 Task: Create a due date automation trigger when advanced on, on the tuesday after a card is due add fields with custom field "Resume" set to a date more than 1 days from now at 11:00 AM.
Action: Mouse moved to (995, 308)
Screenshot: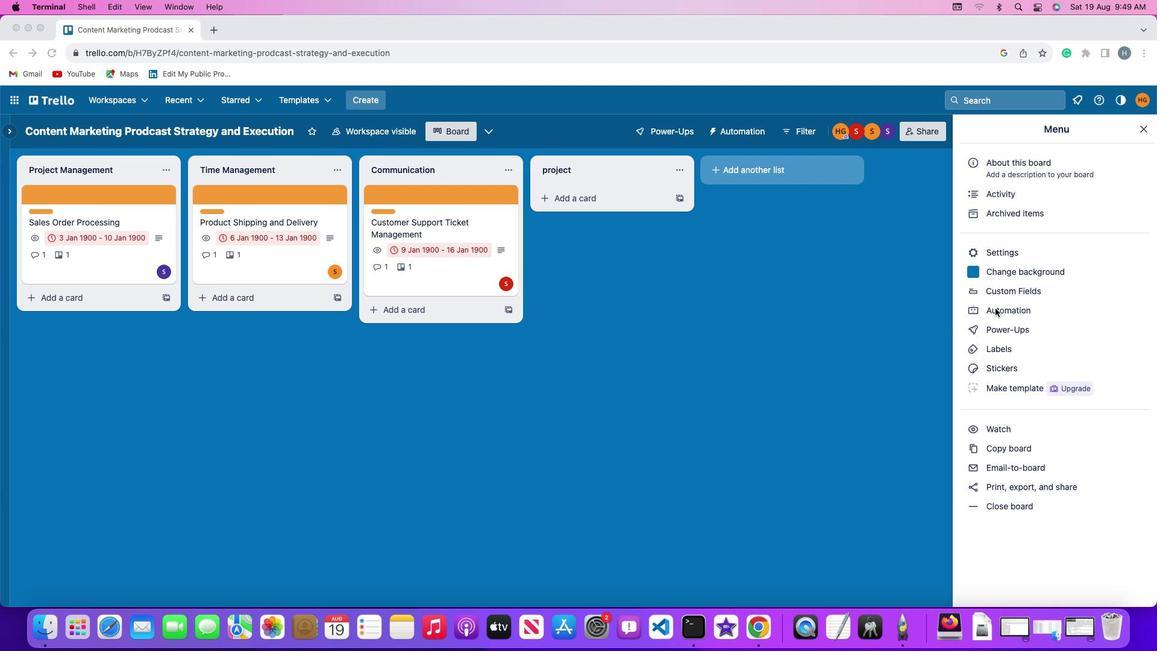 
Action: Mouse pressed left at (995, 308)
Screenshot: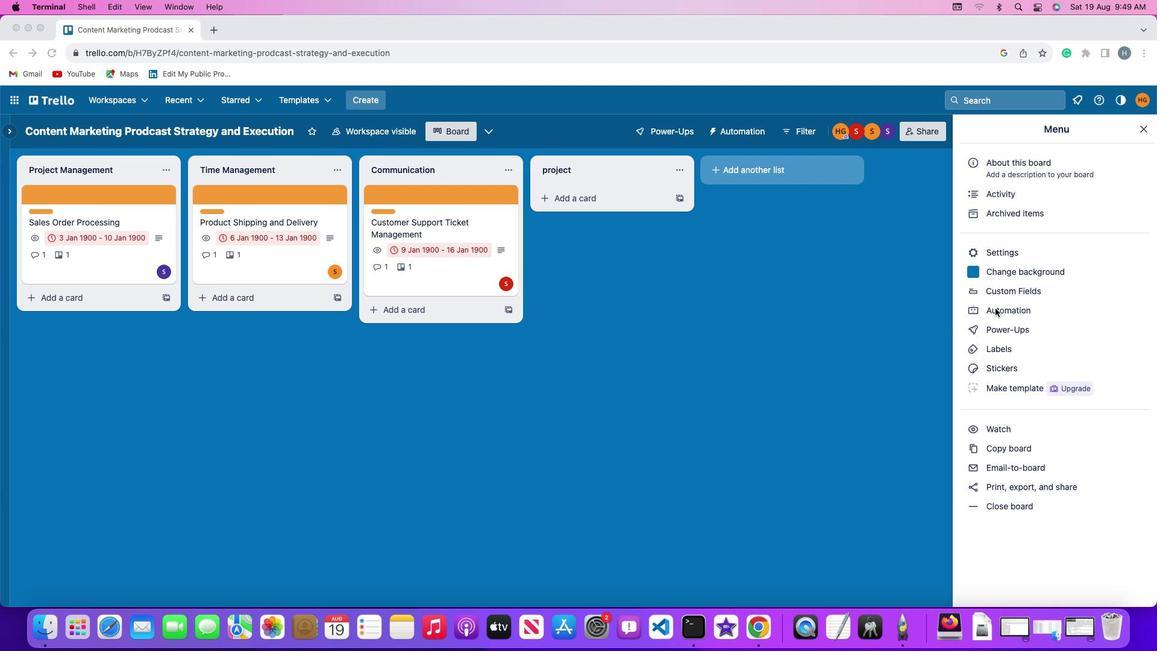 
Action: Mouse moved to (995, 308)
Screenshot: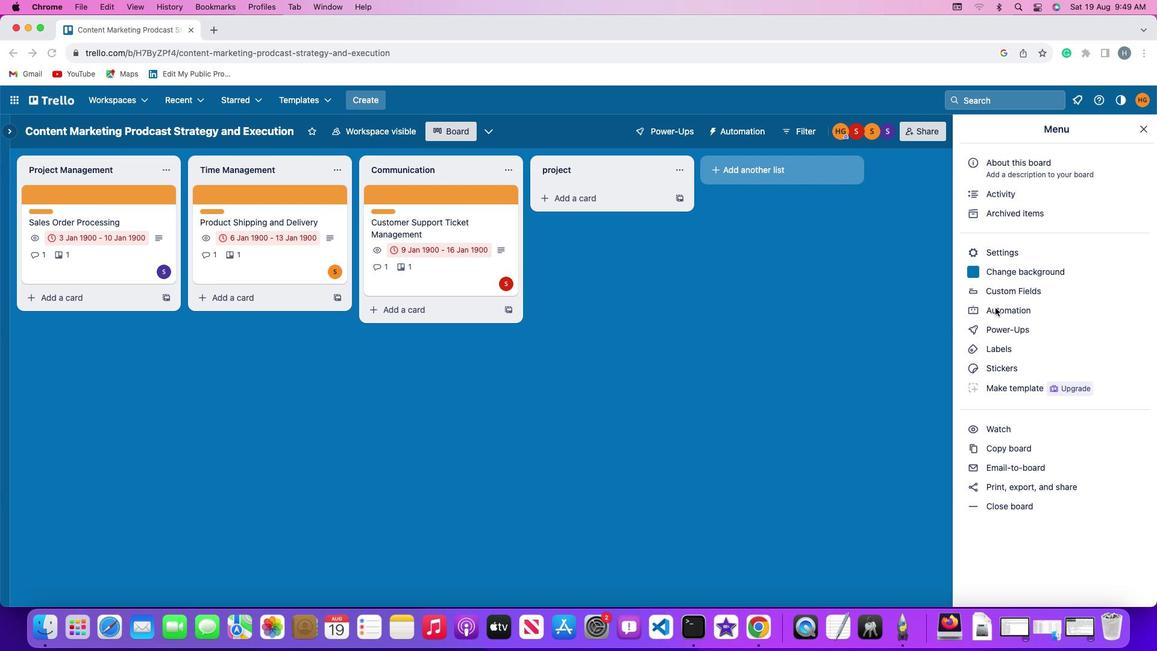 
Action: Mouse pressed left at (995, 308)
Screenshot: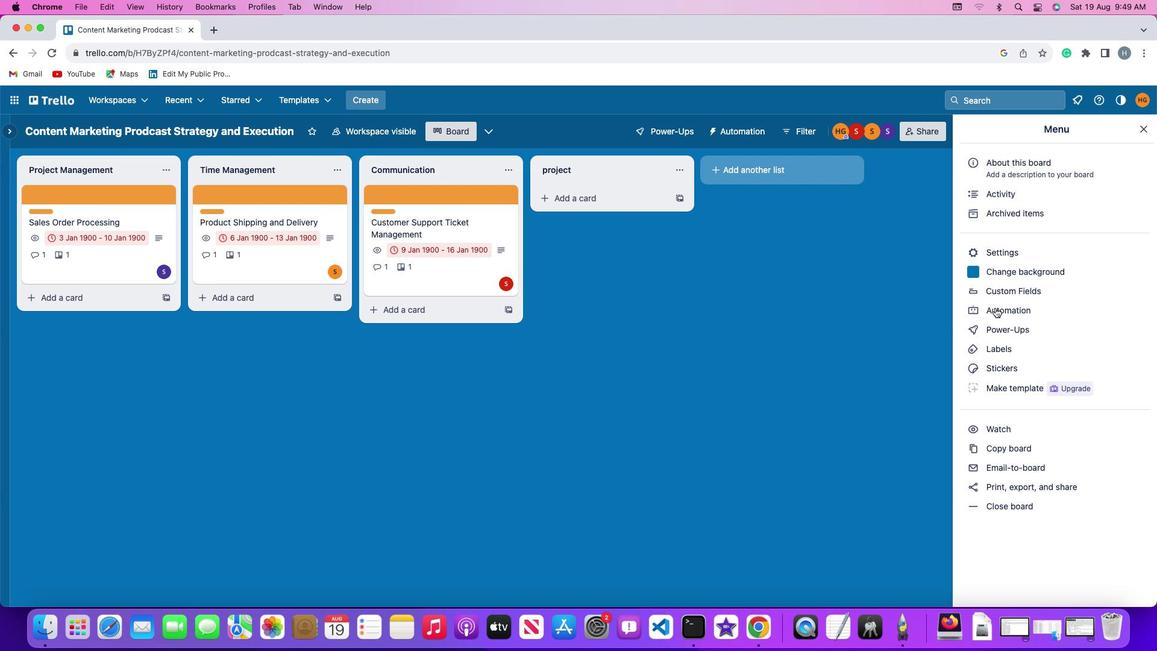 
Action: Mouse moved to (86, 285)
Screenshot: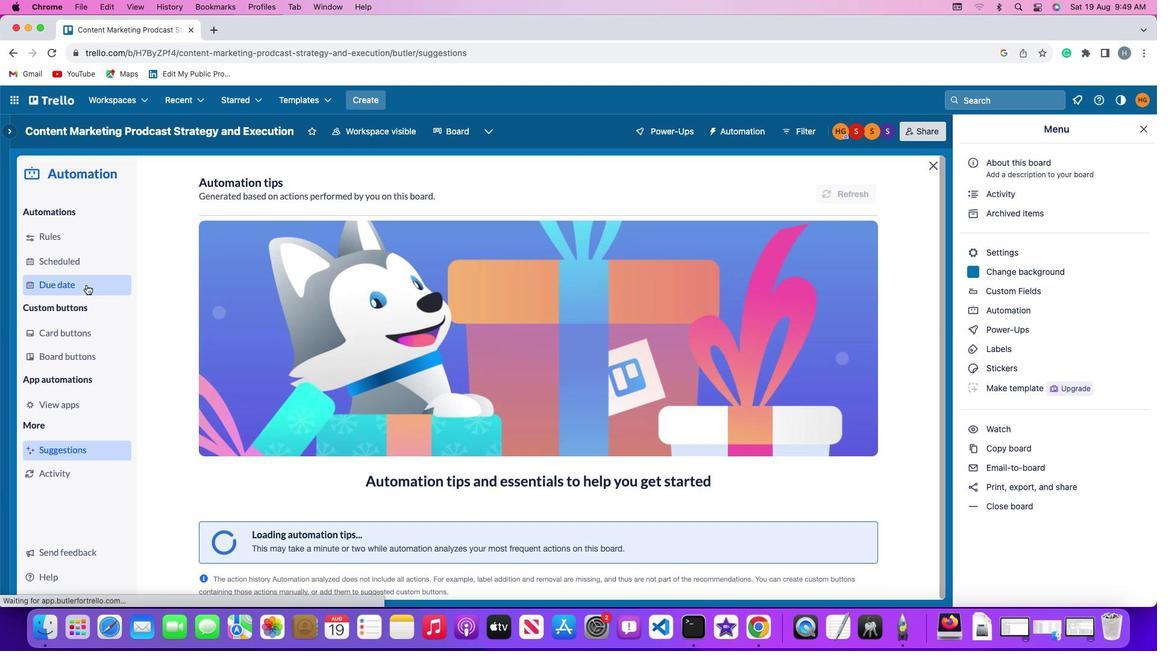 
Action: Mouse pressed left at (86, 285)
Screenshot: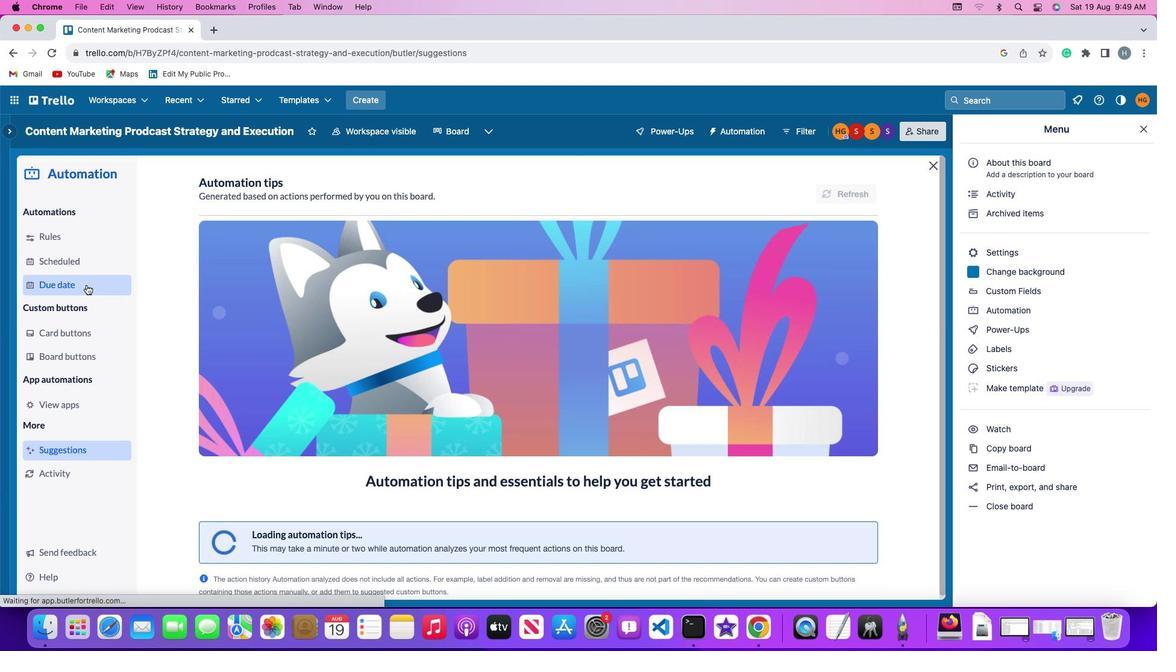 
Action: Mouse moved to (832, 183)
Screenshot: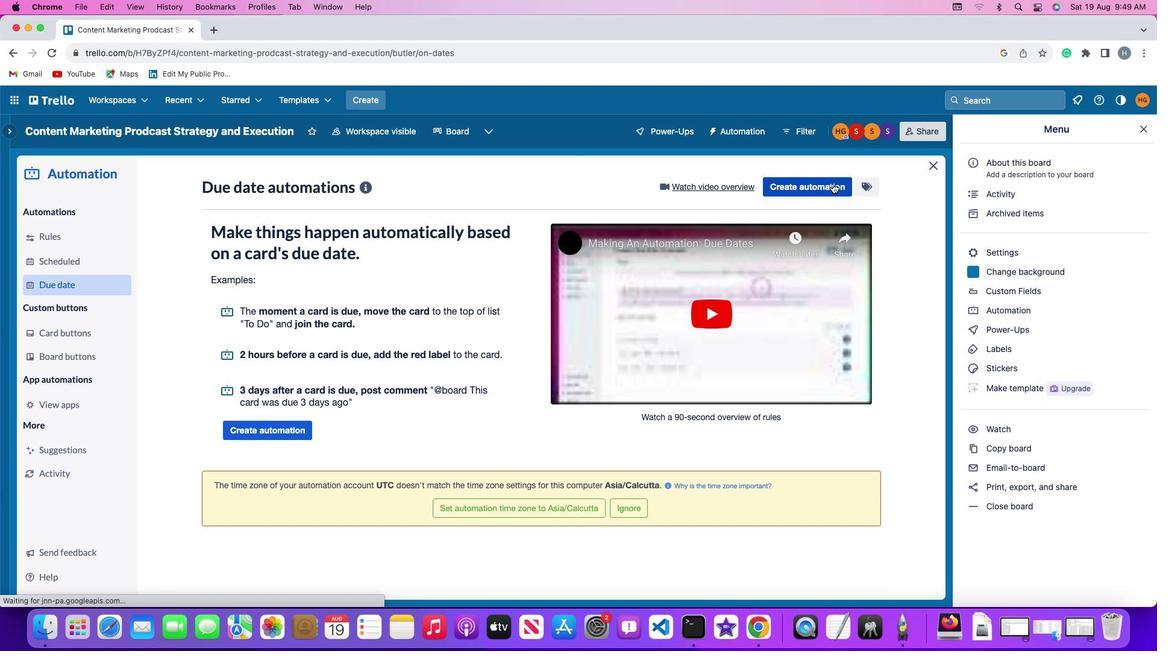 
Action: Mouse pressed left at (832, 183)
Screenshot: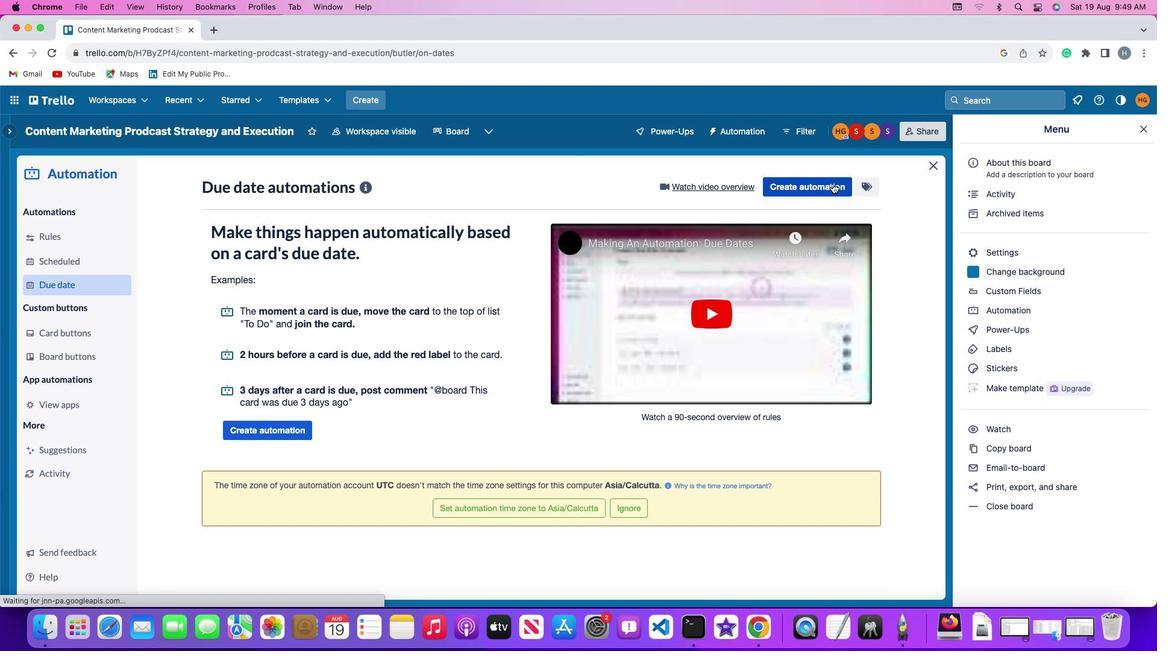 
Action: Mouse moved to (235, 304)
Screenshot: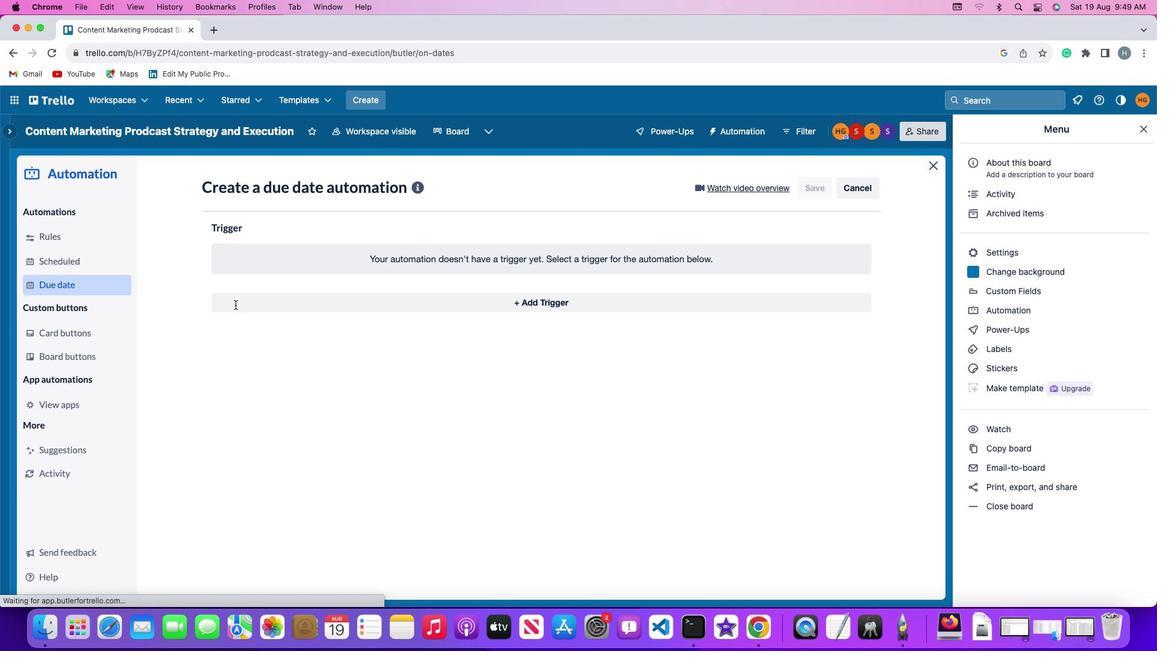 
Action: Mouse pressed left at (235, 304)
Screenshot: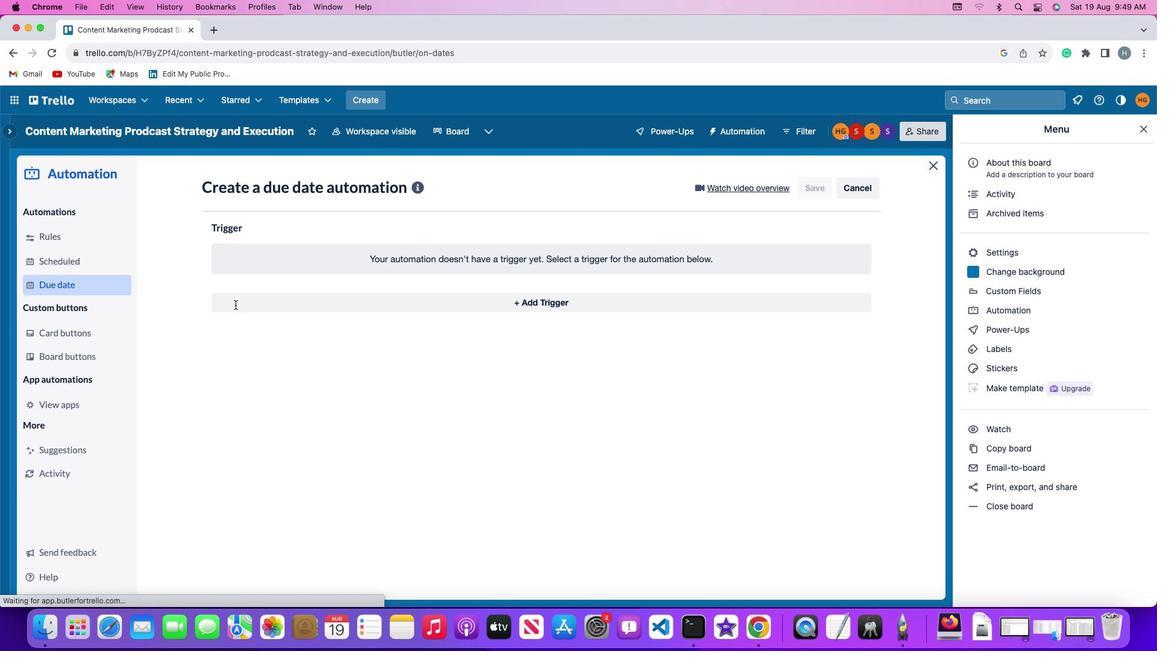 
Action: Mouse moved to (277, 525)
Screenshot: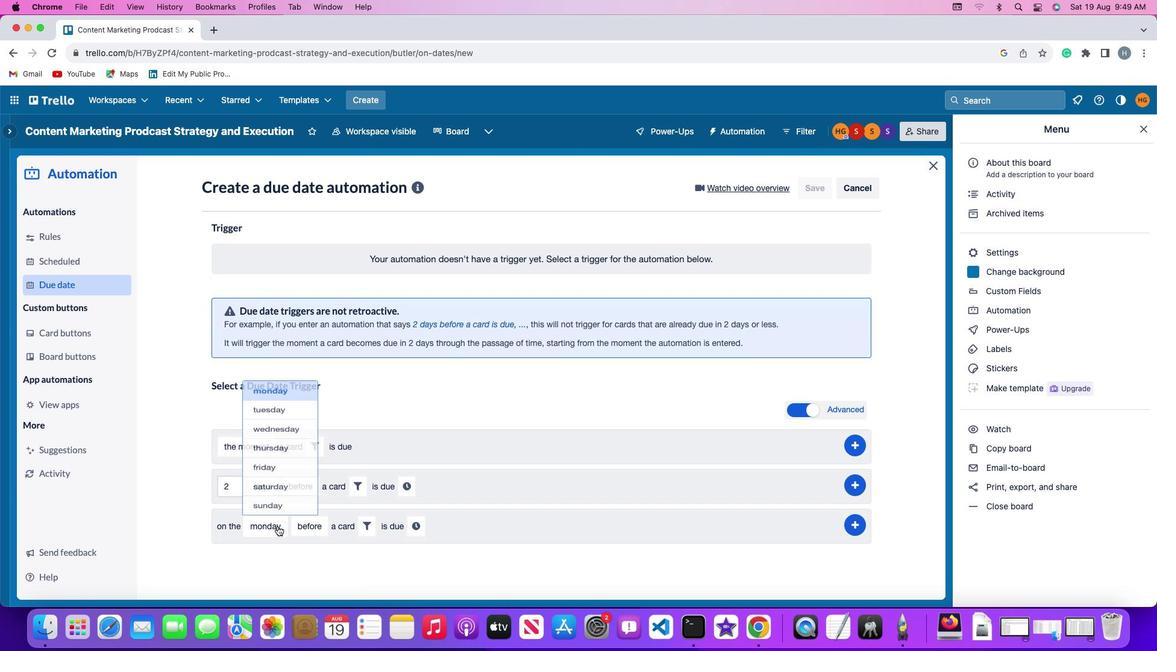
Action: Mouse pressed left at (277, 525)
Screenshot: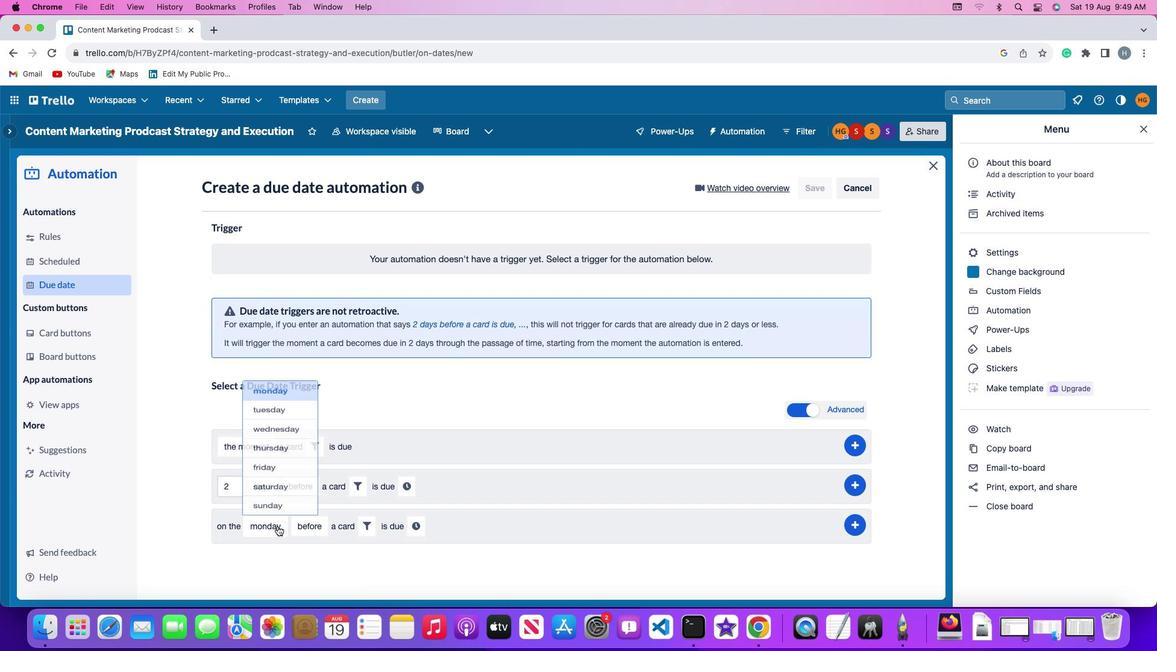 
Action: Mouse moved to (292, 382)
Screenshot: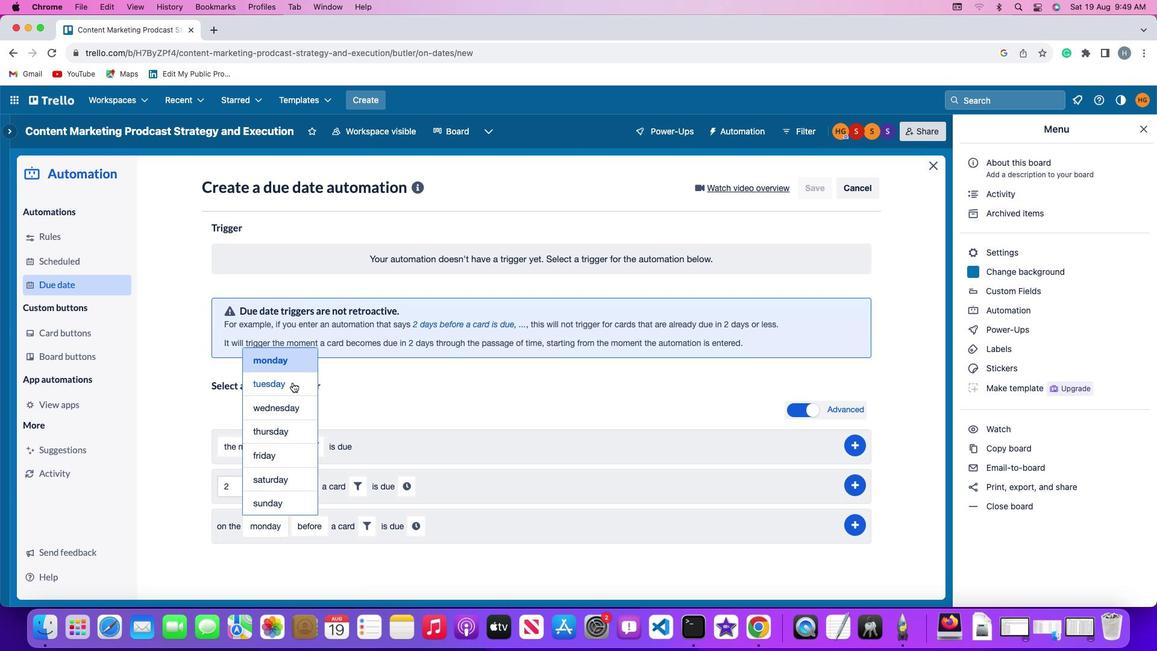 
Action: Mouse pressed left at (292, 382)
Screenshot: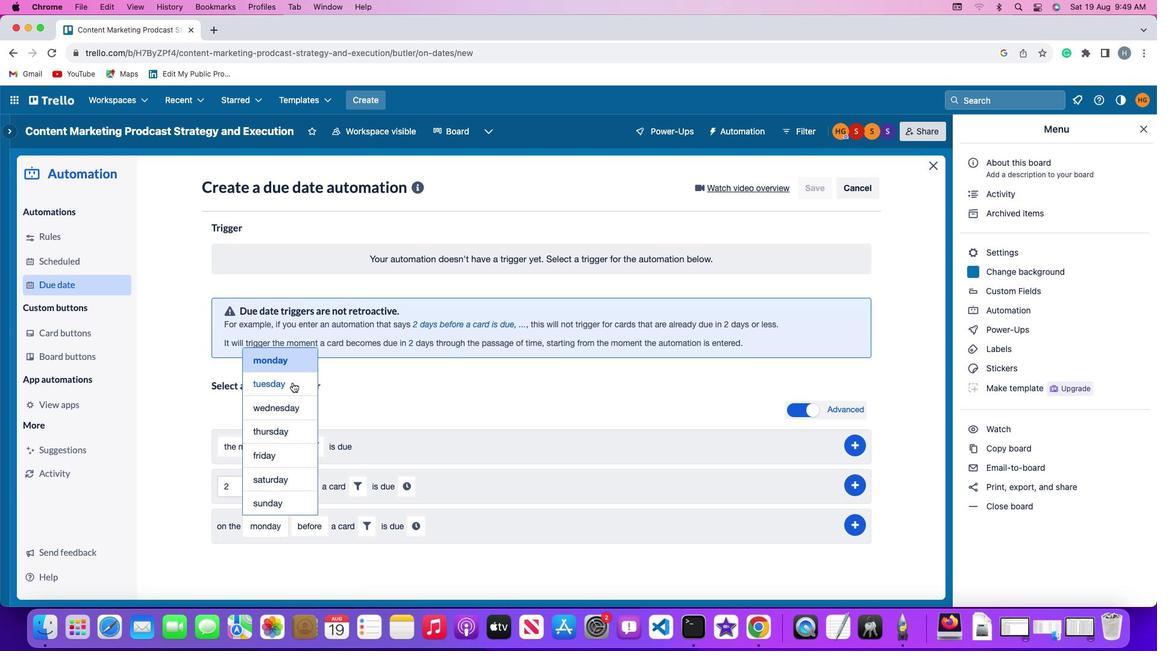 
Action: Mouse moved to (314, 524)
Screenshot: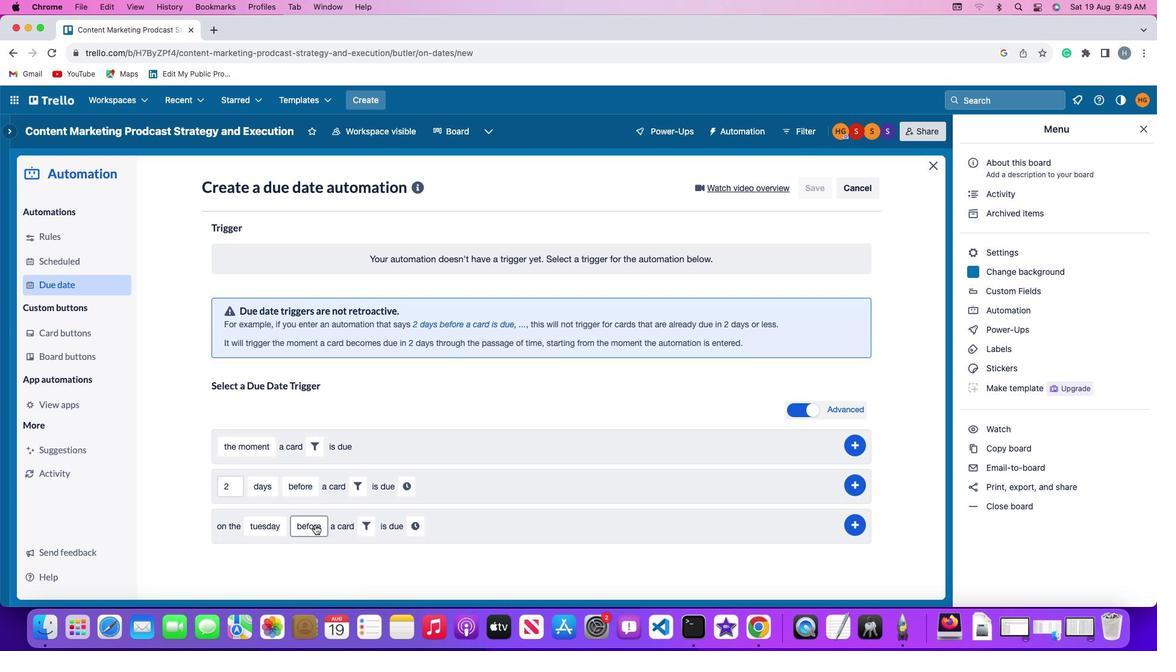 
Action: Mouse pressed left at (314, 524)
Screenshot: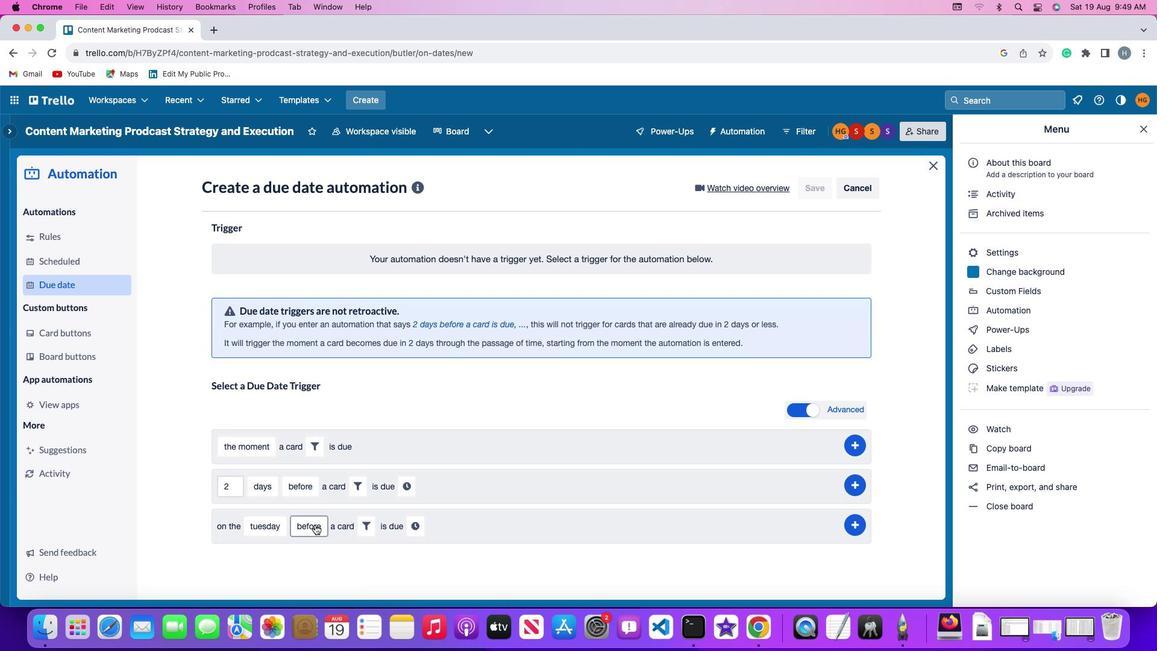 
Action: Mouse moved to (332, 455)
Screenshot: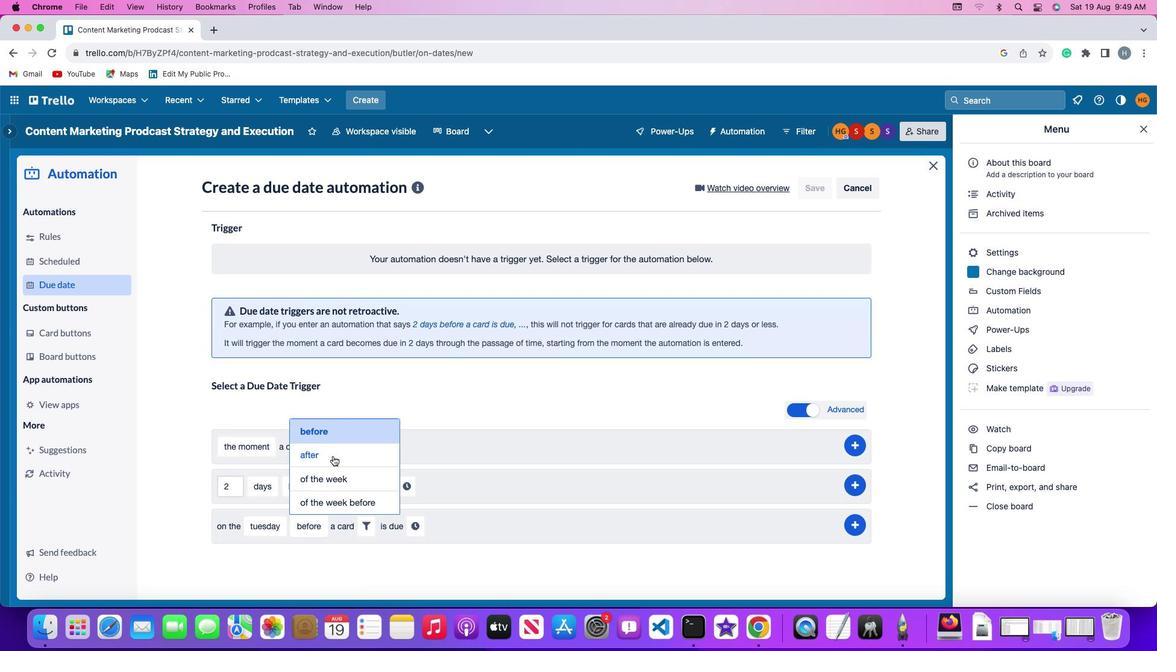 
Action: Mouse pressed left at (332, 455)
Screenshot: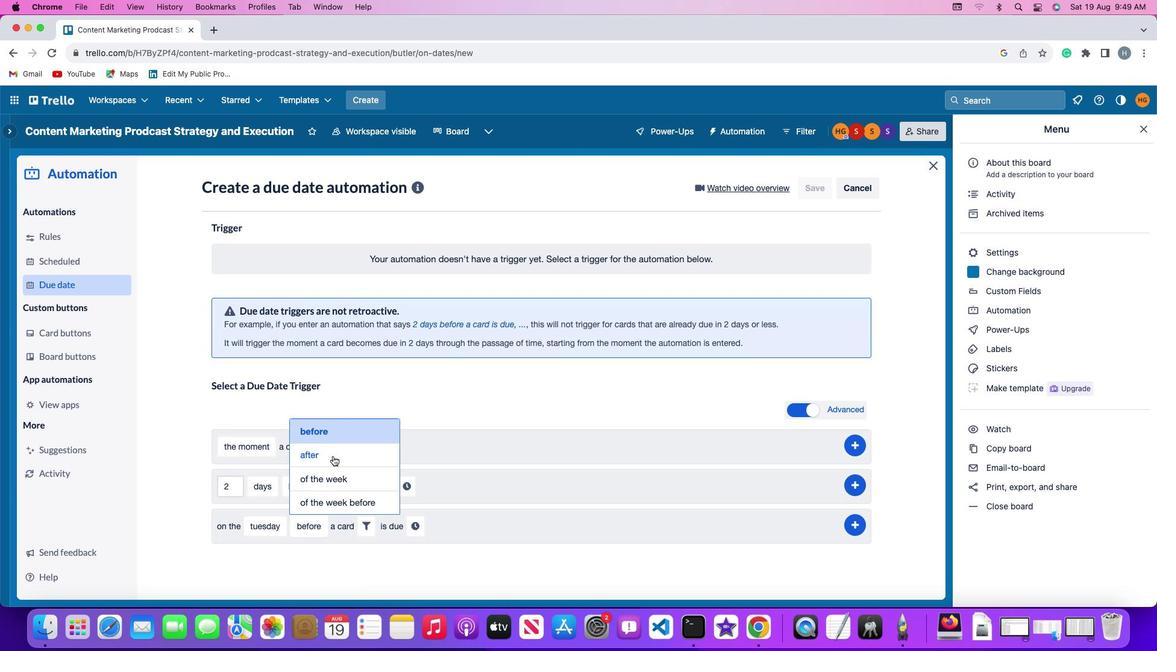 
Action: Mouse moved to (359, 519)
Screenshot: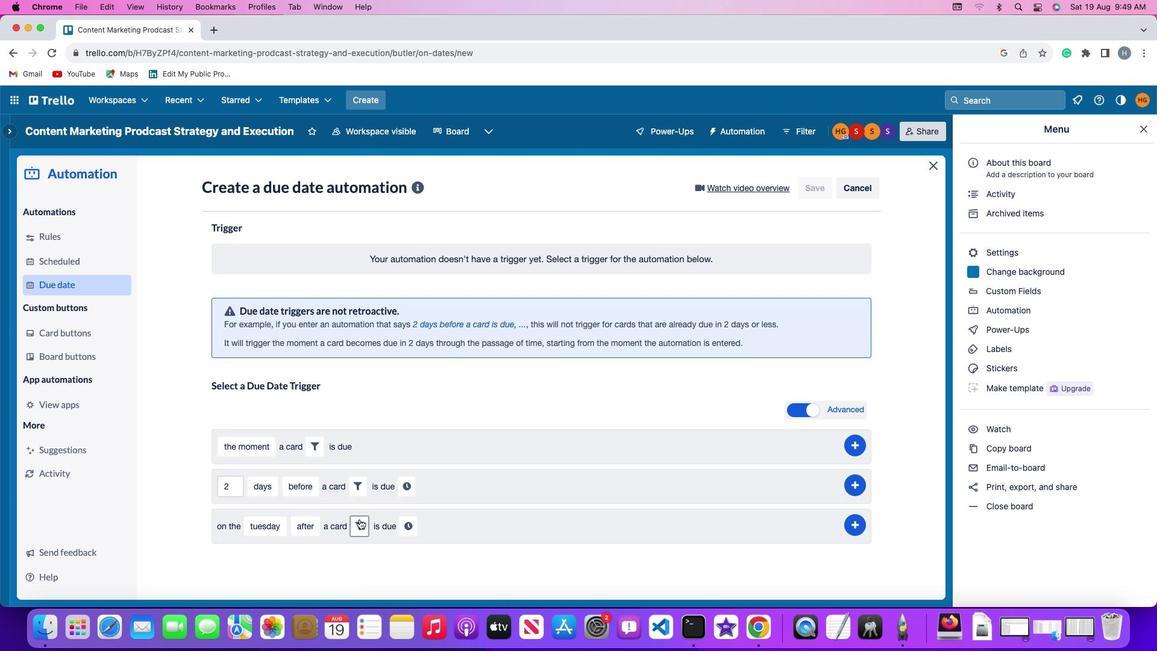 
Action: Mouse pressed left at (359, 519)
Screenshot: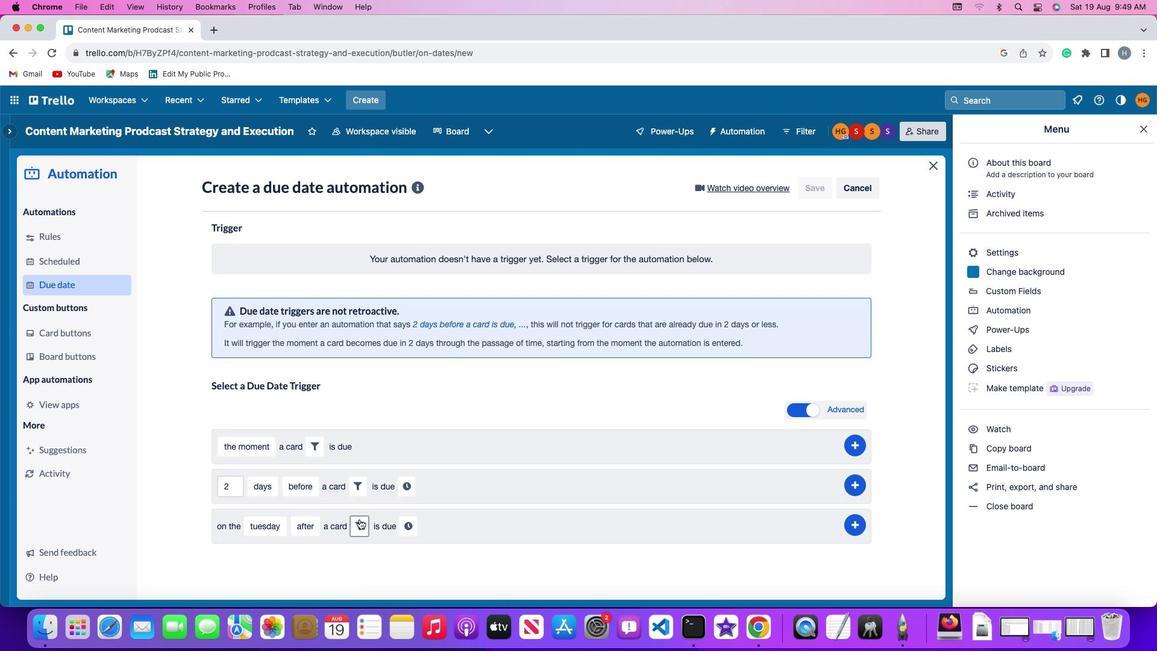 
Action: Mouse moved to (561, 555)
Screenshot: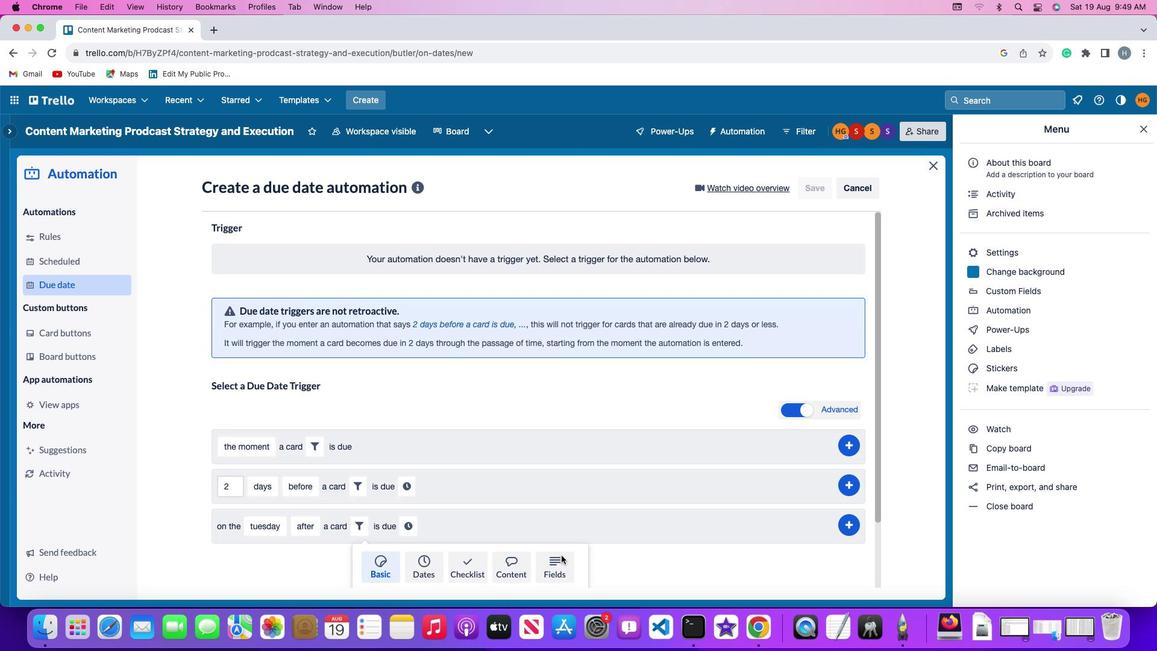 
Action: Mouse pressed left at (561, 555)
Screenshot: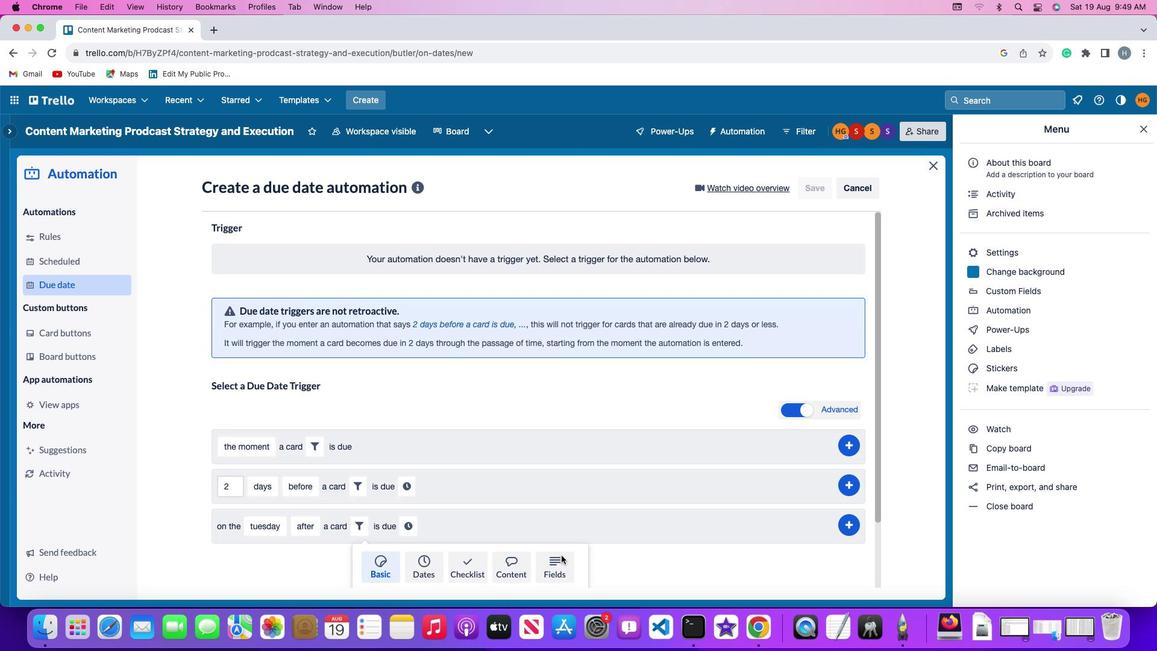 
Action: Mouse moved to (316, 564)
Screenshot: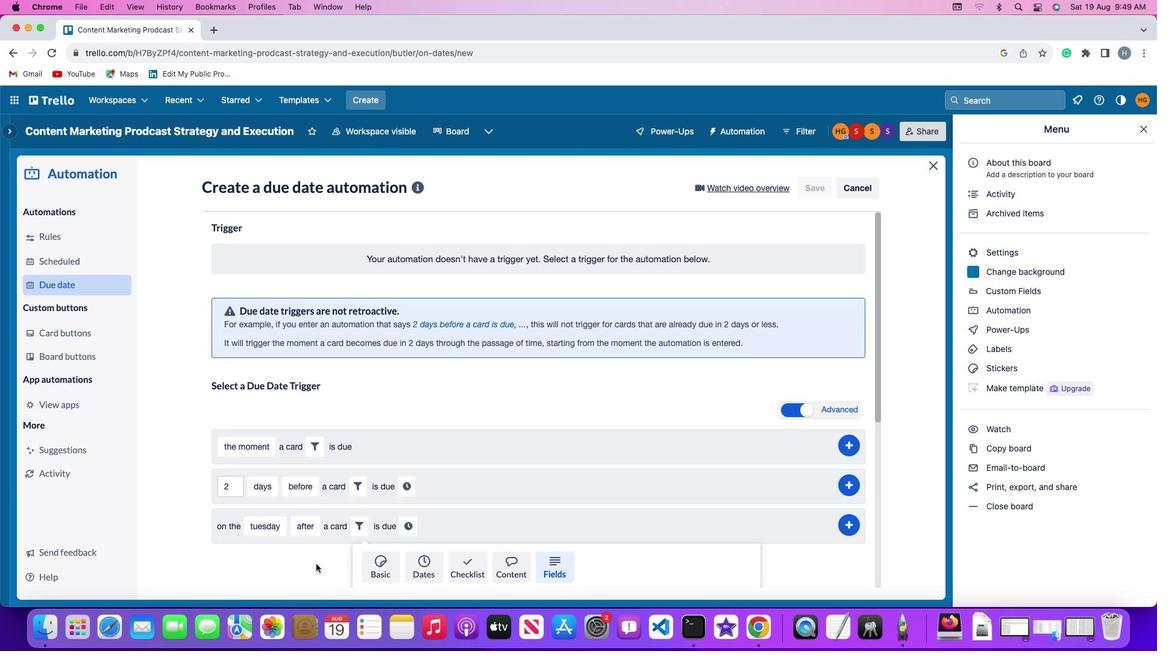 
Action: Mouse scrolled (316, 564) with delta (0, 0)
Screenshot: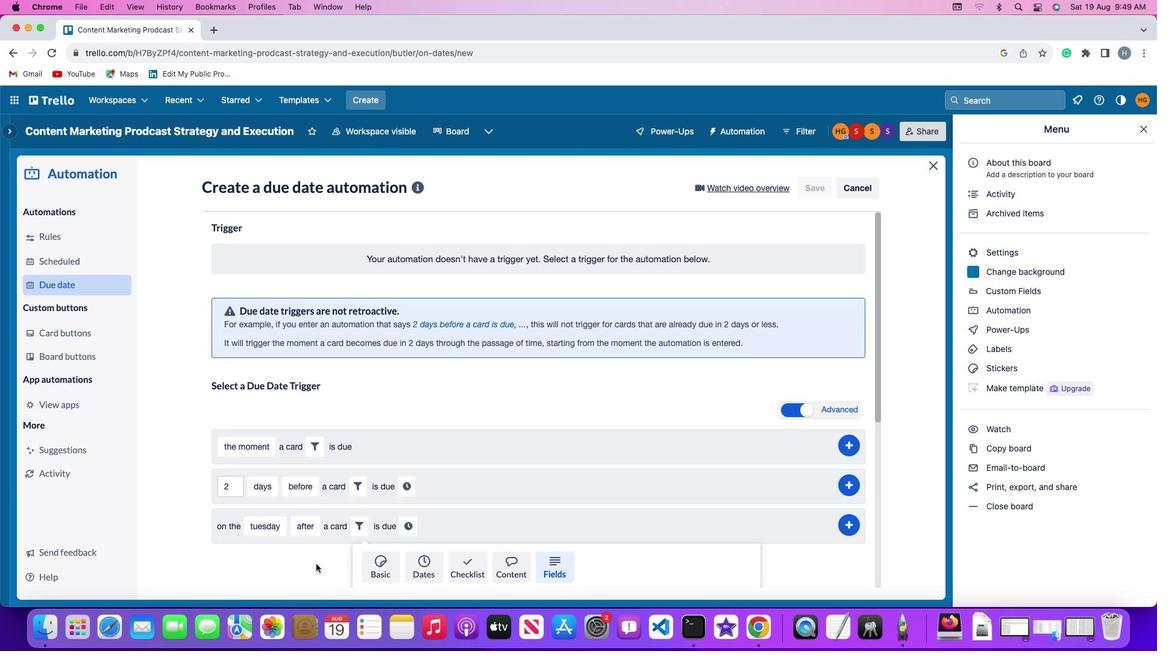 
Action: Mouse moved to (315, 563)
Screenshot: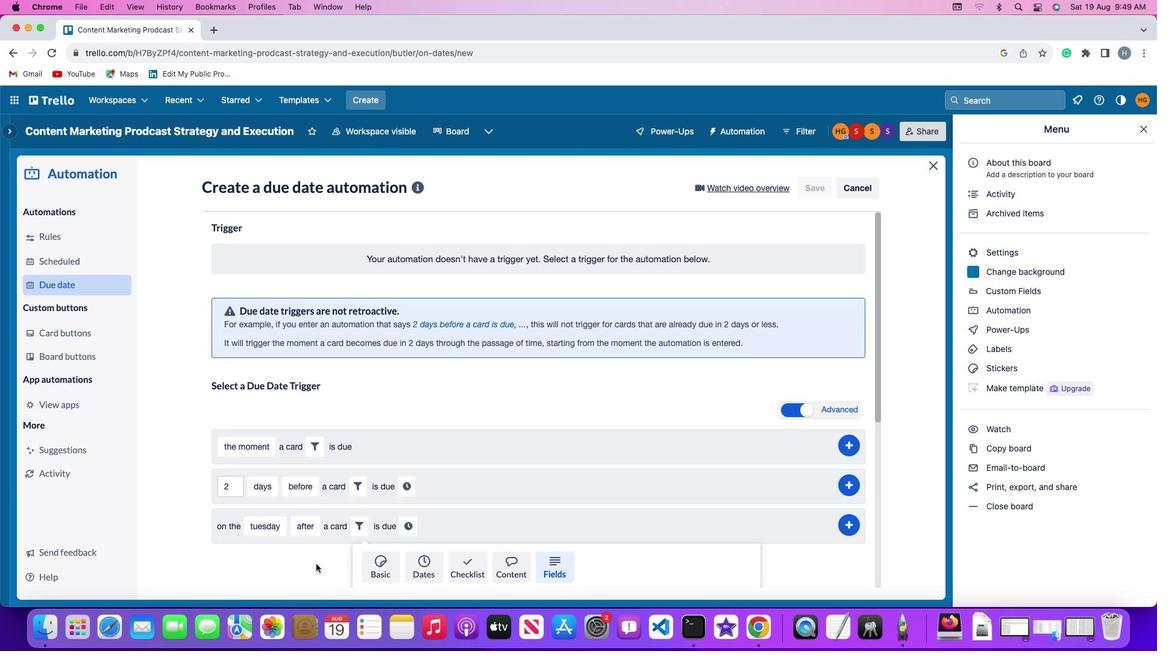 
Action: Mouse scrolled (315, 563) with delta (0, 0)
Screenshot: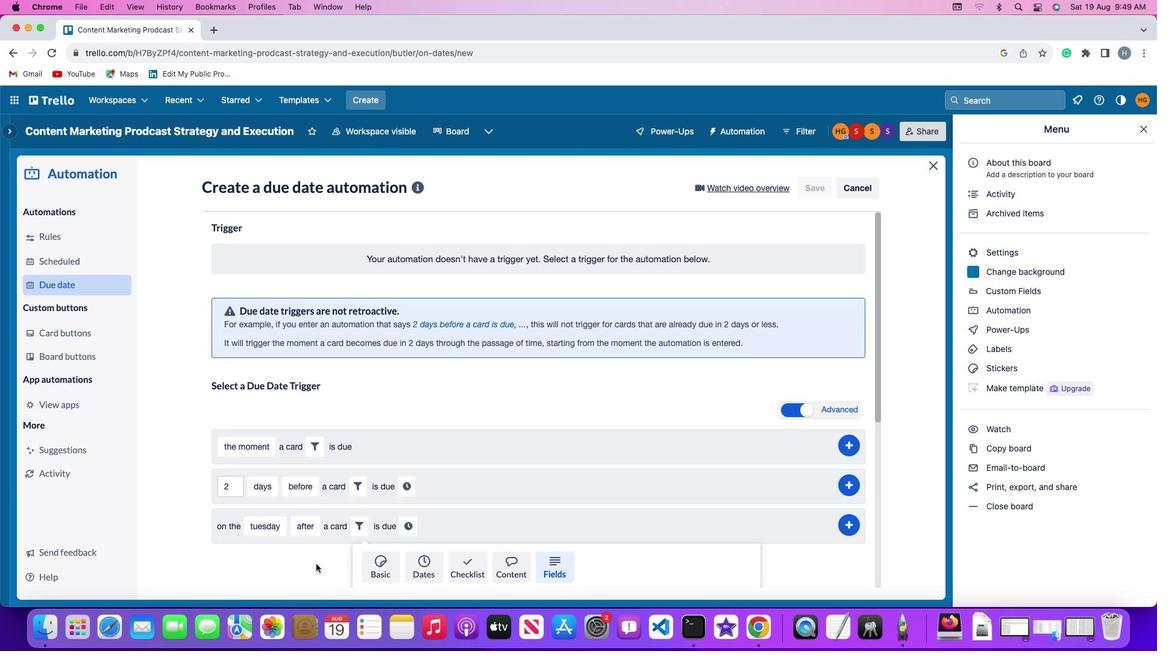 
Action: Mouse scrolled (315, 563) with delta (0, -1)
Screenshot: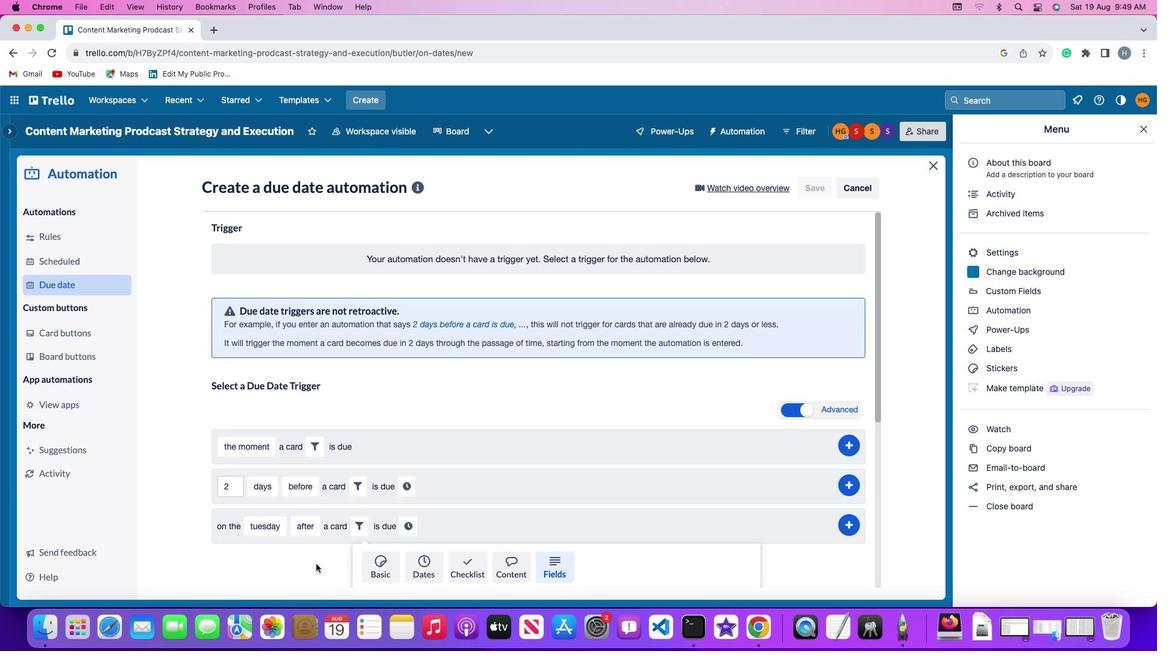 
Action: Mouse moved to (315, 562)
Screenshot: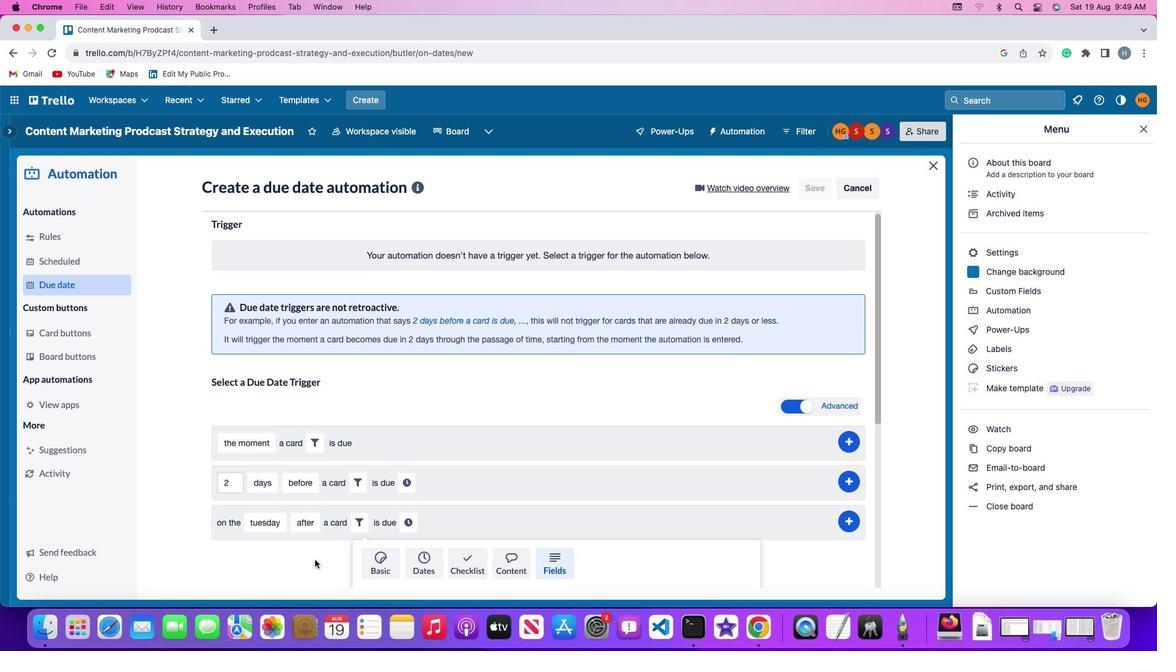 
Action: Mouse scrolled (315, 562) with delta (0, -3)
Screenshot: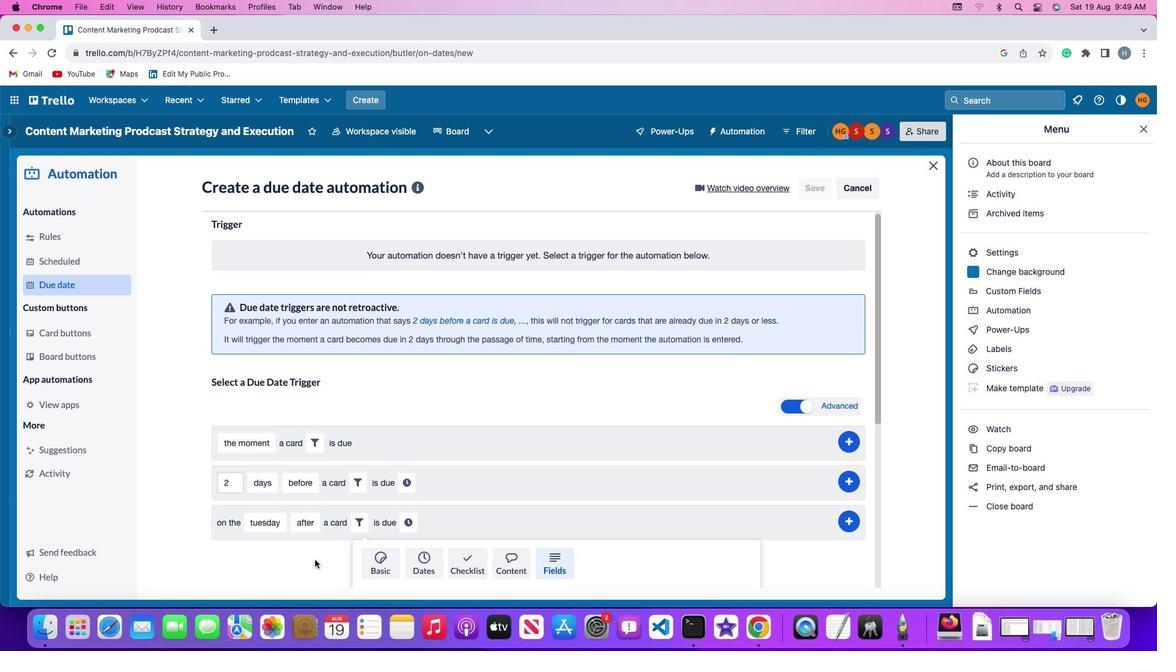 
Action: Mouse moved to (314, 558)
Screenshot: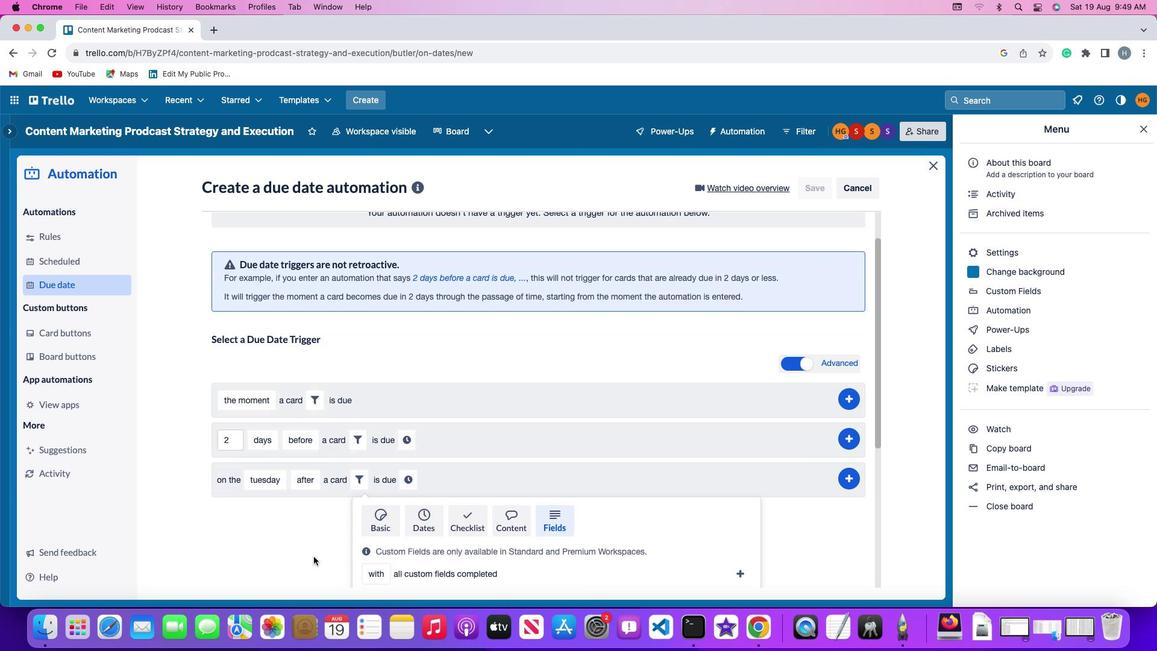 
Action: Mouse scrolled (314, 558) with delta (0, -3)
Screenshot: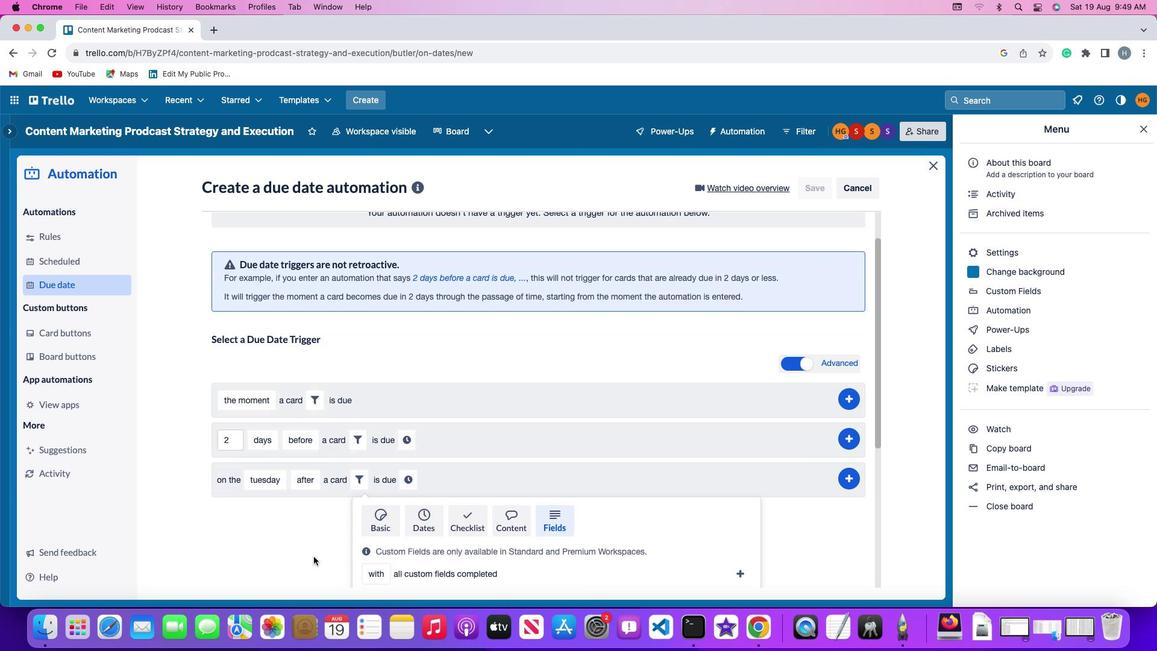
Action: Mouse moved to (313, 555)
Screenshot: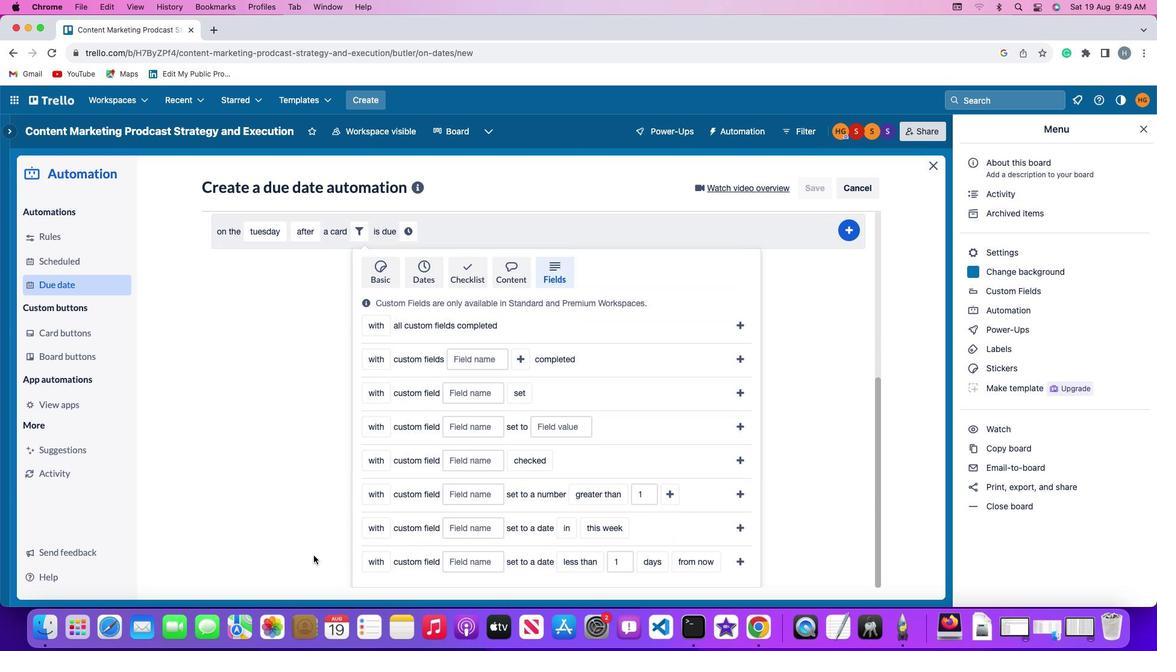 
Action: Mouse scrolled (313, 555) with delta (0, 0)
Screenshot: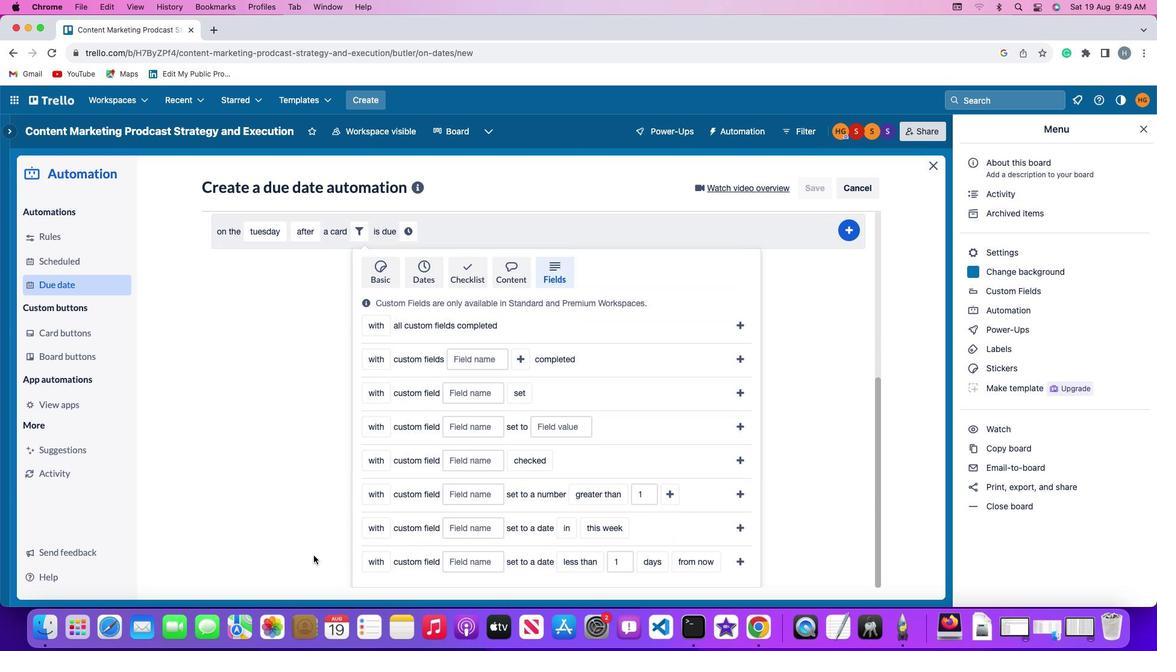 
Action: Mouse moved to (313, 555)
Screenshot: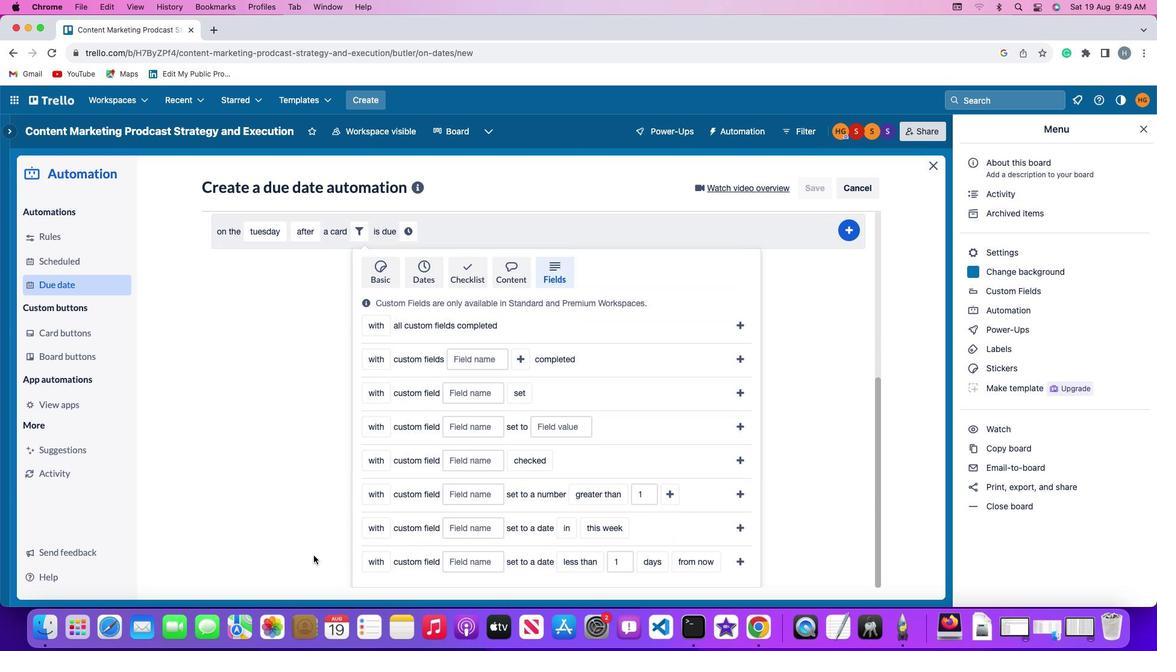 
Action: Mouse scrolled (313, 555) with delta (0, 0)
Screenshot: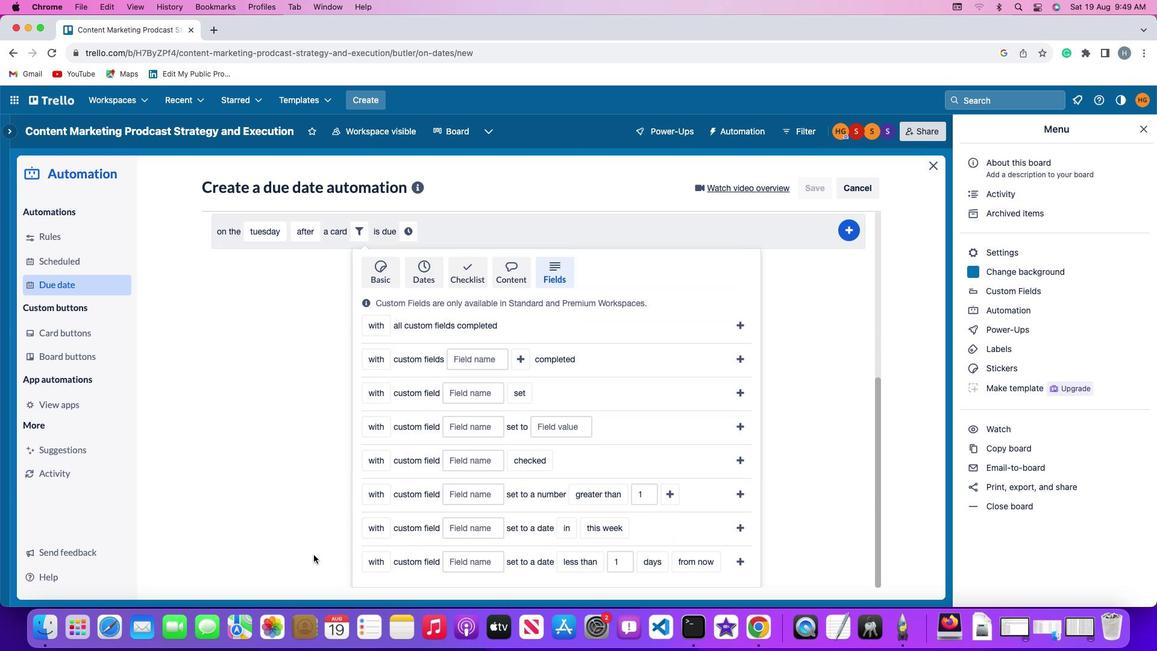 
Action: Mouse scrolled (313, 555) with delta (0, -1)
Screenshot: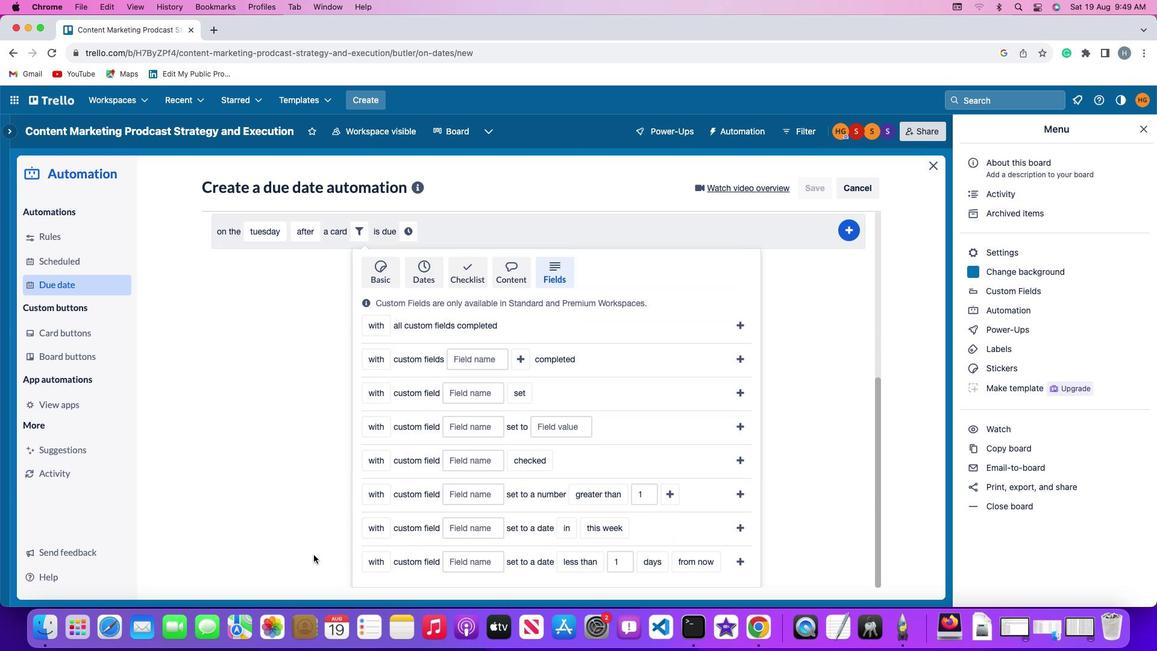 
Action: Mouse moved to (313, 555)
Screenshot: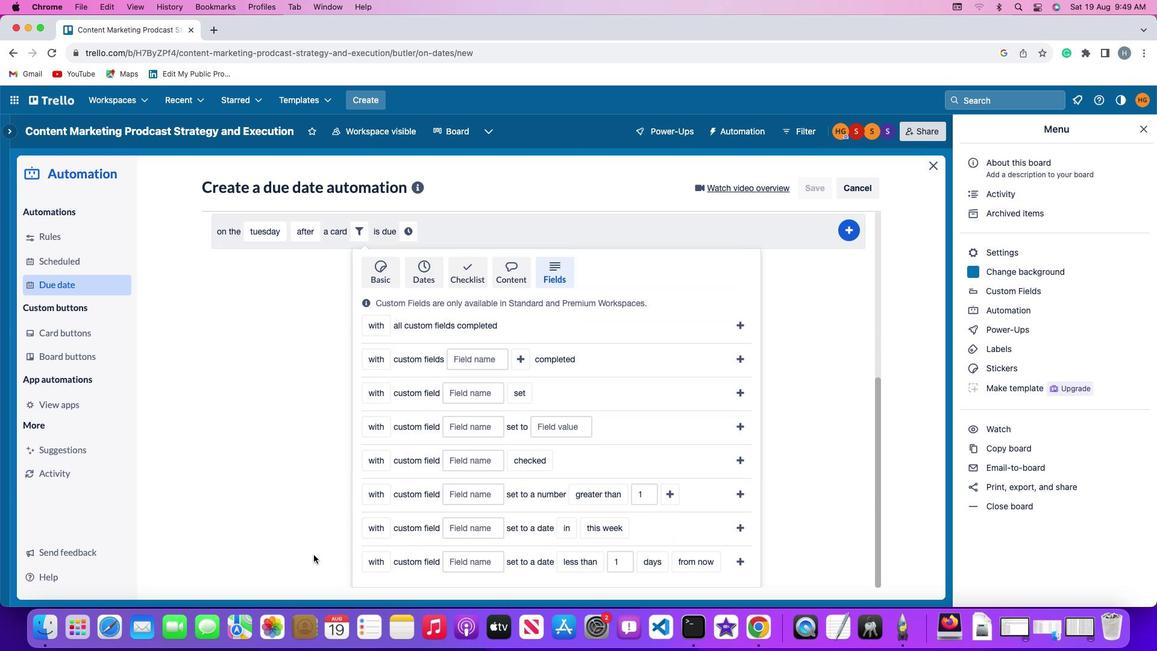 
Action: Mouse scrolled (313, 555) with delta (0, -3)
Screenshot: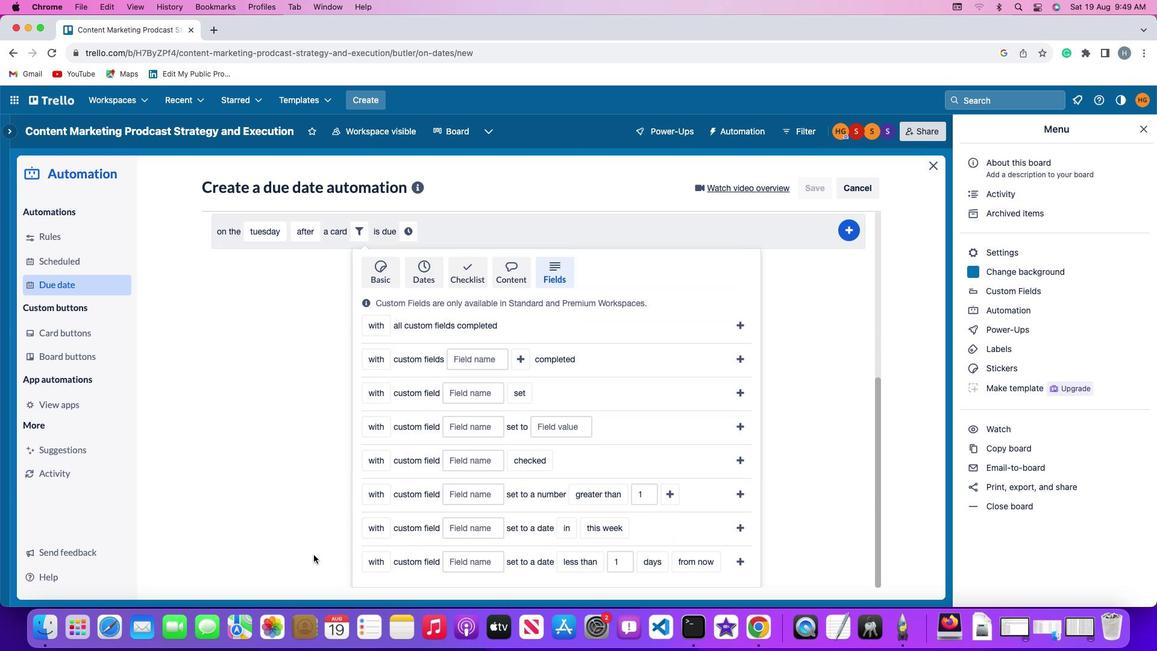 
Action: Mouse scrolled (313, 555) with delta (0, -3)
Screenshot: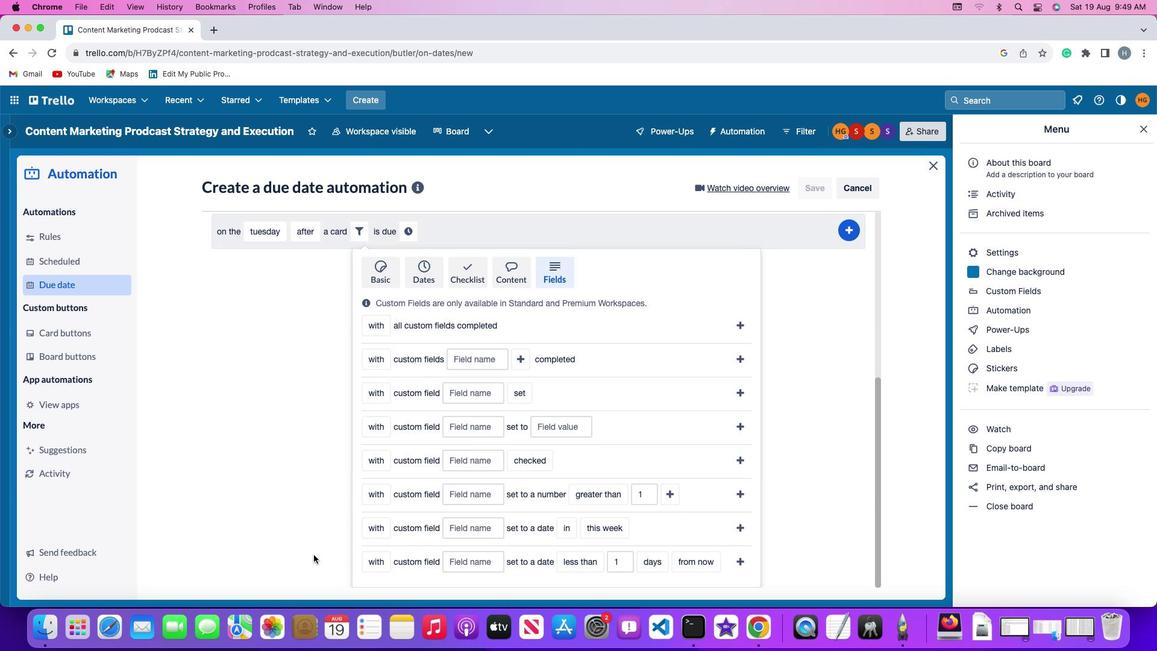 
Action: Mouse moved to (373, 556)
Screenshot: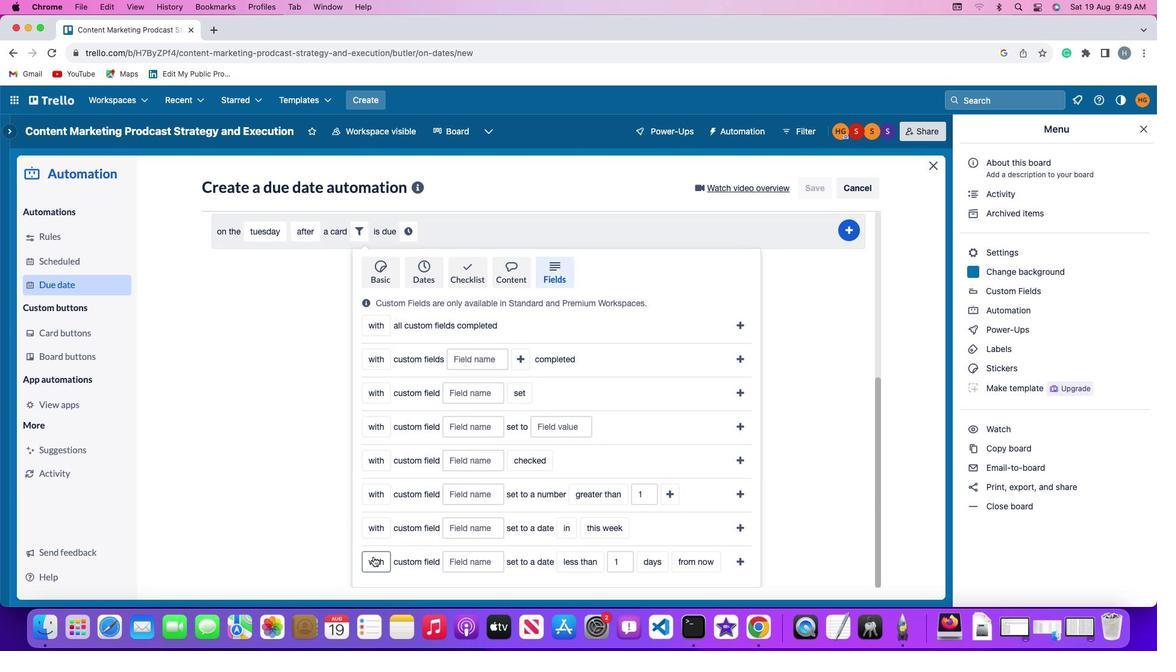 
Action: Mouse pressed left at (373, 556)
Screenshot: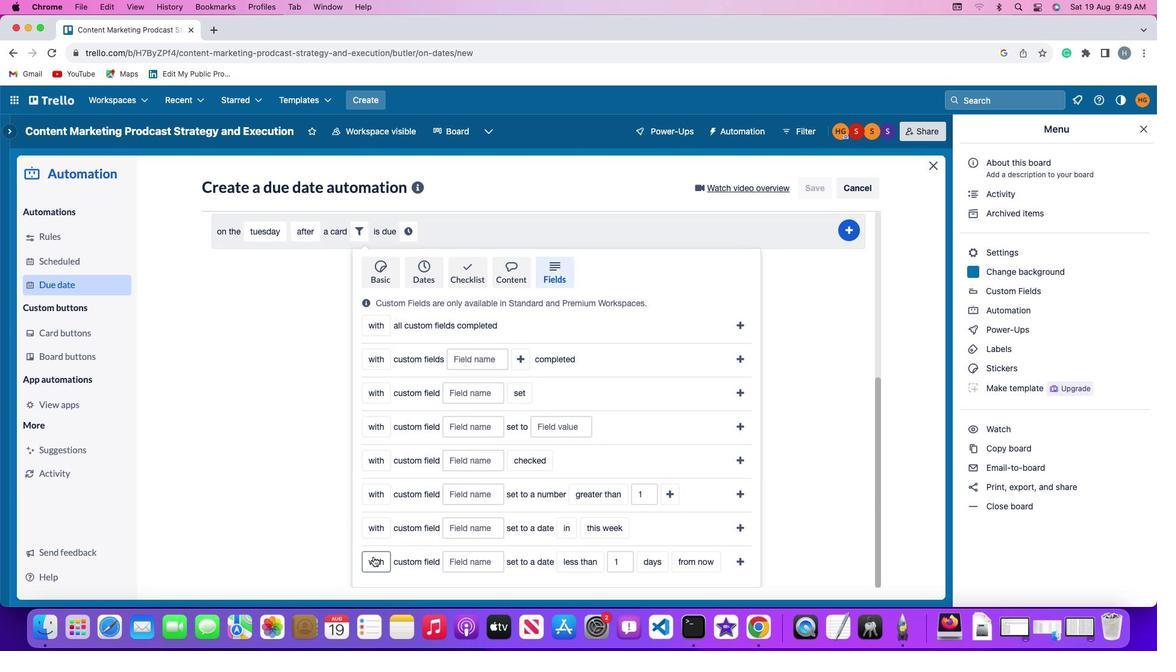 
Action: Mouse moved to (382, 517)
Screenshot: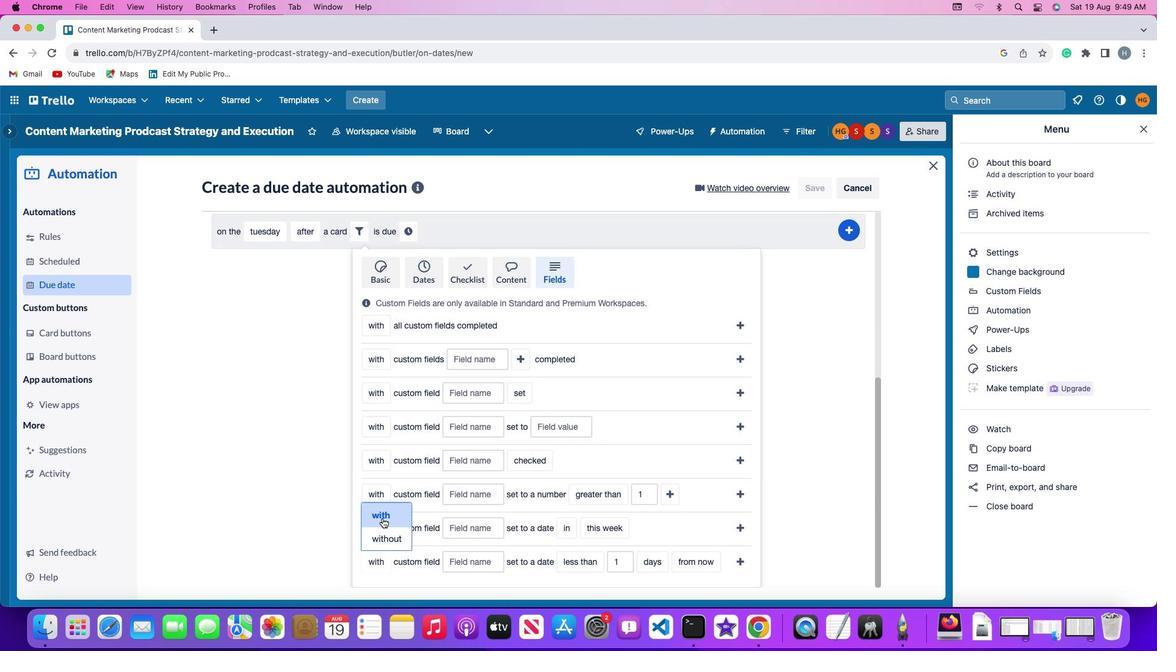 
Action: Mouse pressed left at (382, 517)
Screenshot: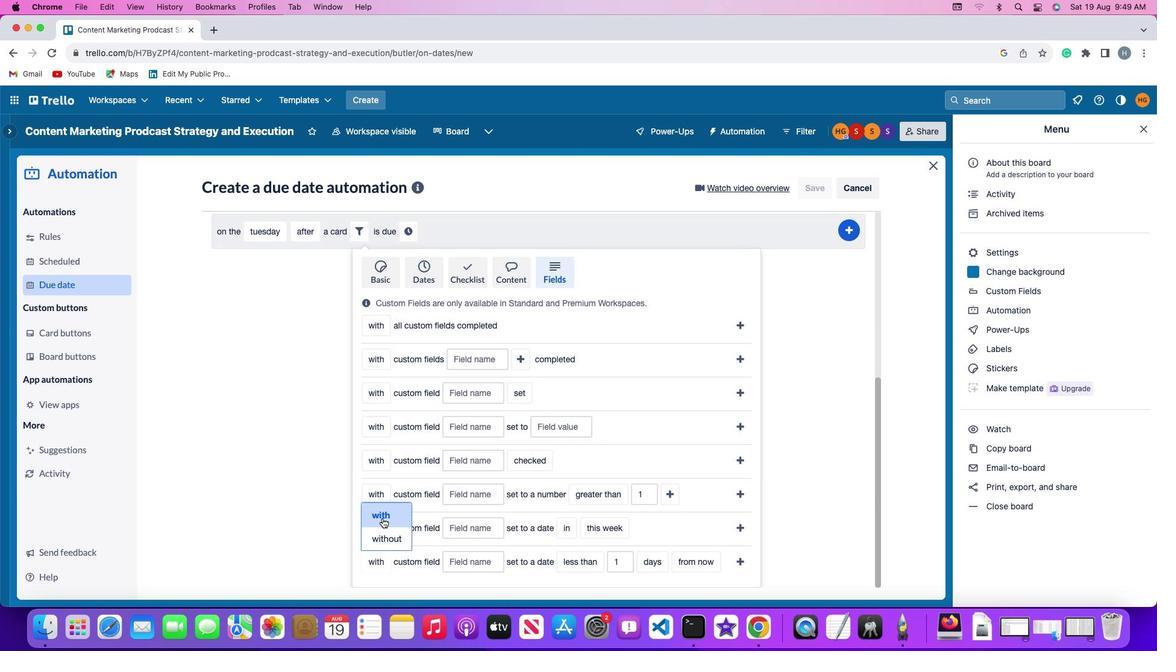 
Action: Mouse moved to (457, 561)
Screenshot: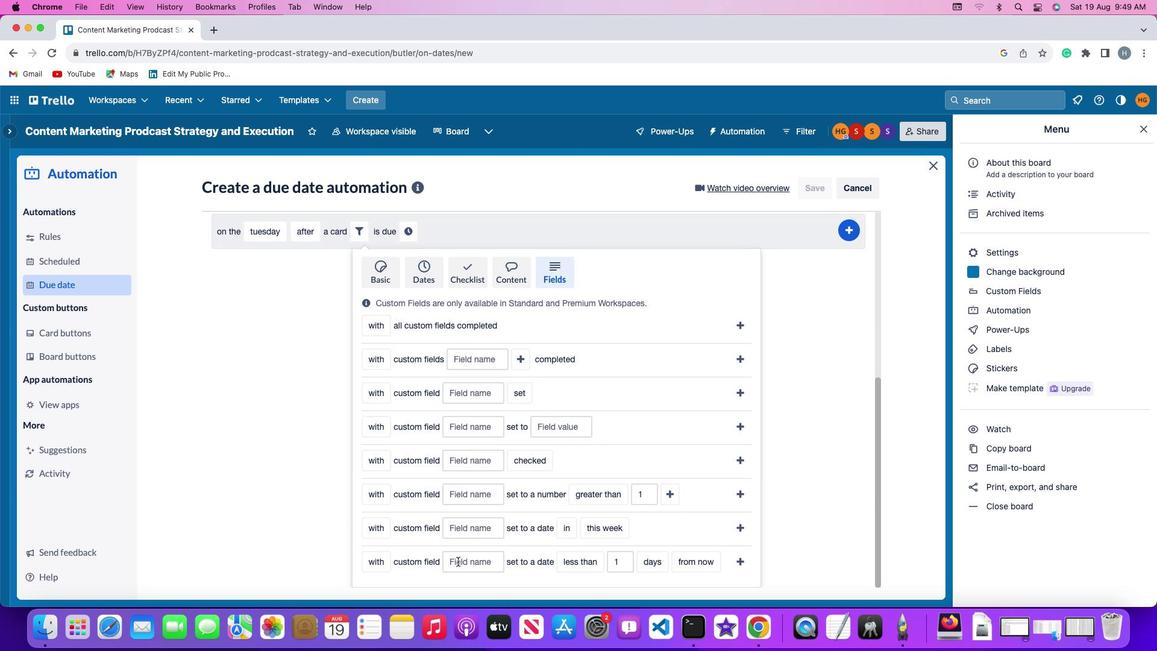 
Action: Mouse pressed left at (457, 561)
Screenshot: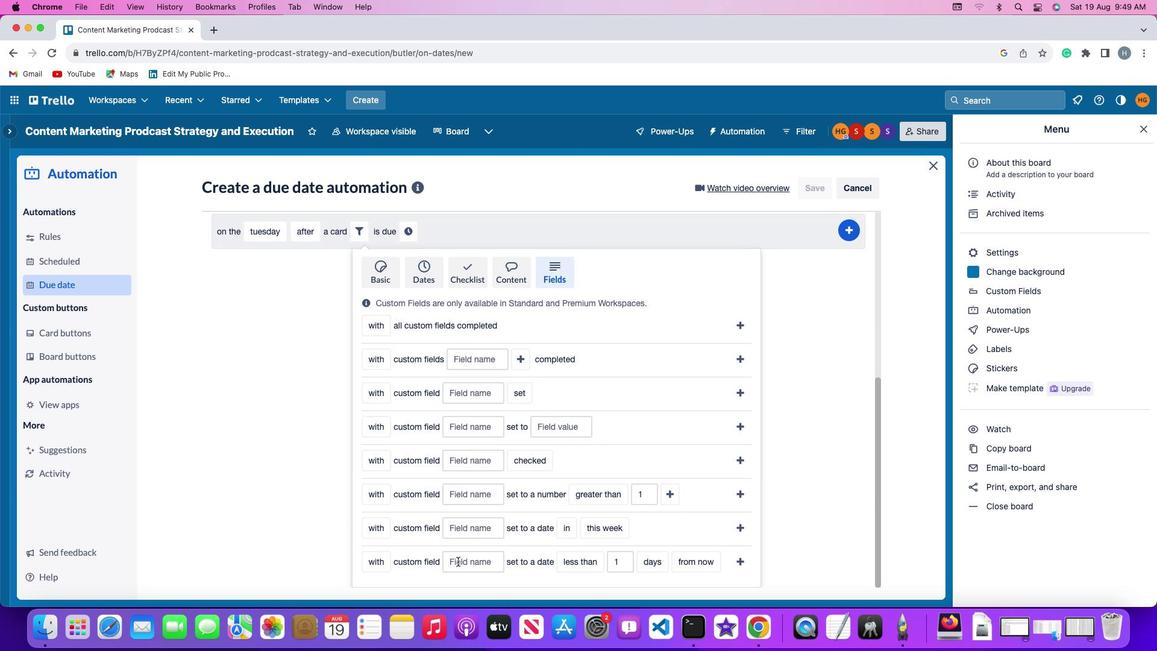 
Action: Key pressed Key.shift'R''e''s''u''m''e'
Screenshot: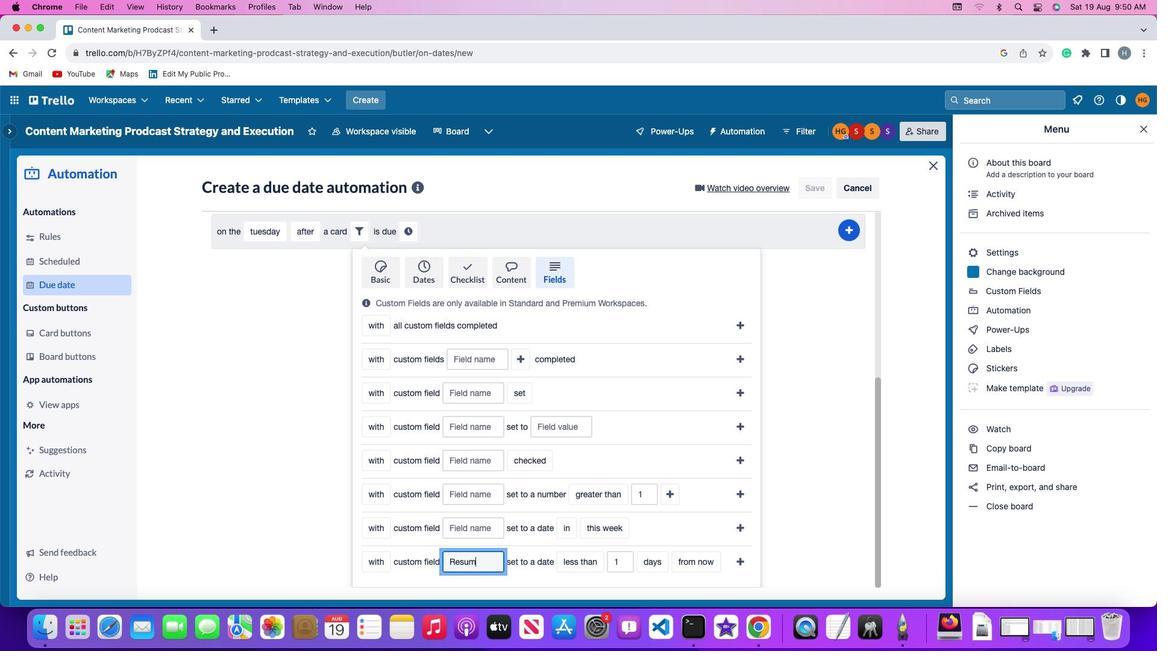 
Action: Mouse moved to (577, 564)
Screenshot: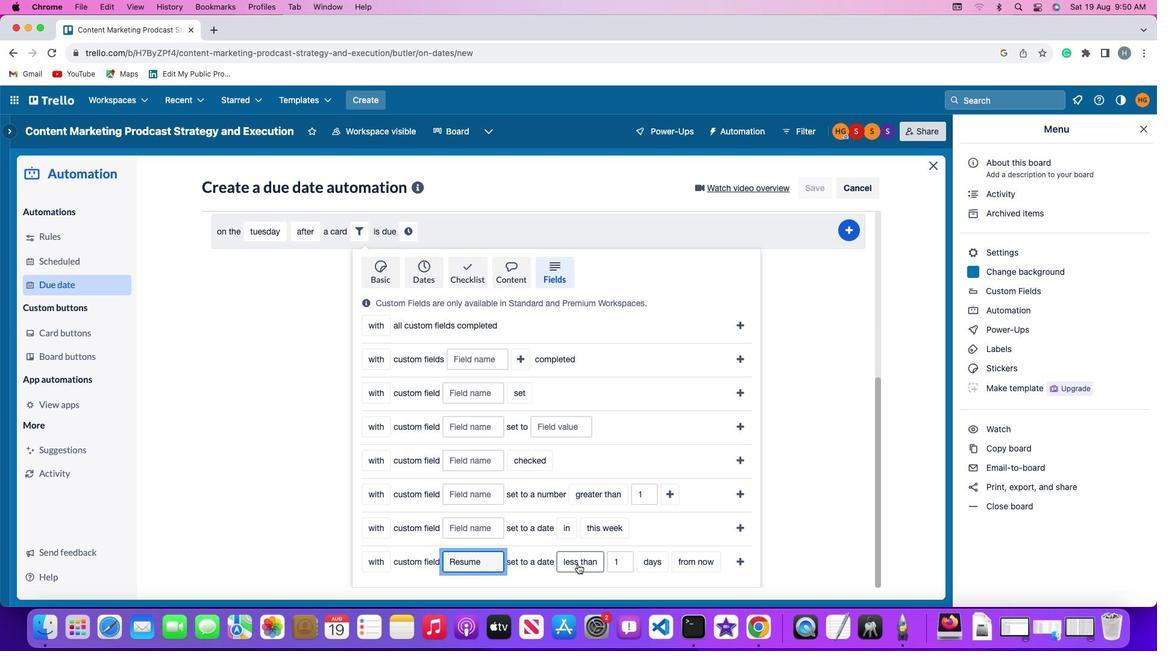 
Action: Mouse pressed left at (577, 564)
Screenshot: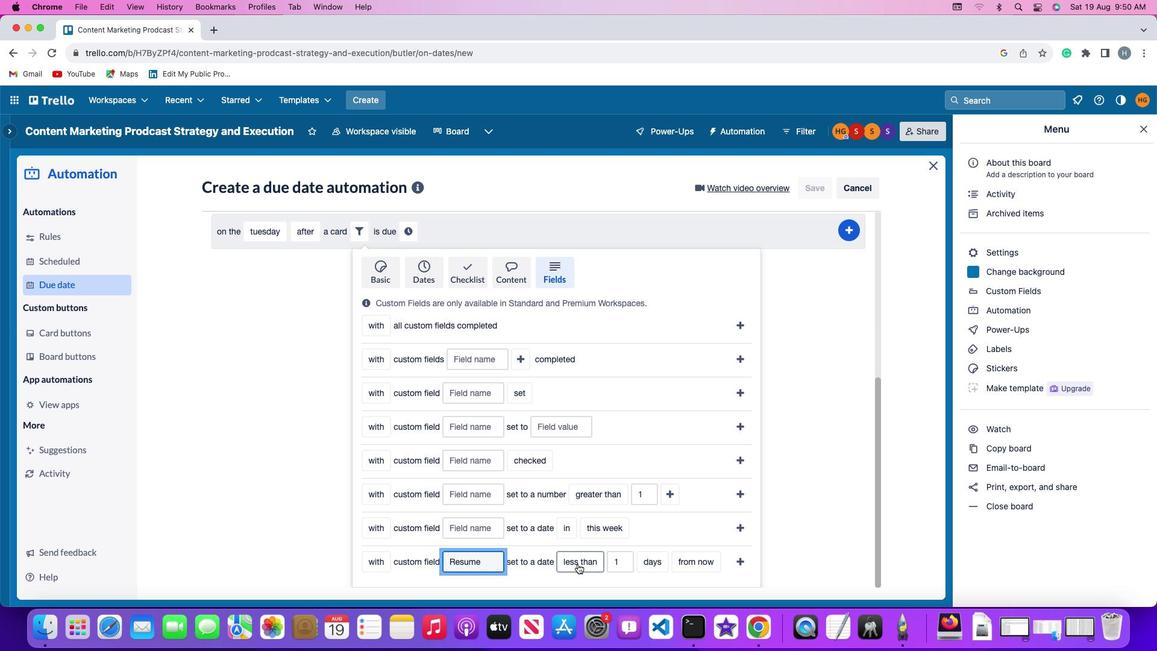 
Action: Mouse moved to (593, 501)
Screenshot: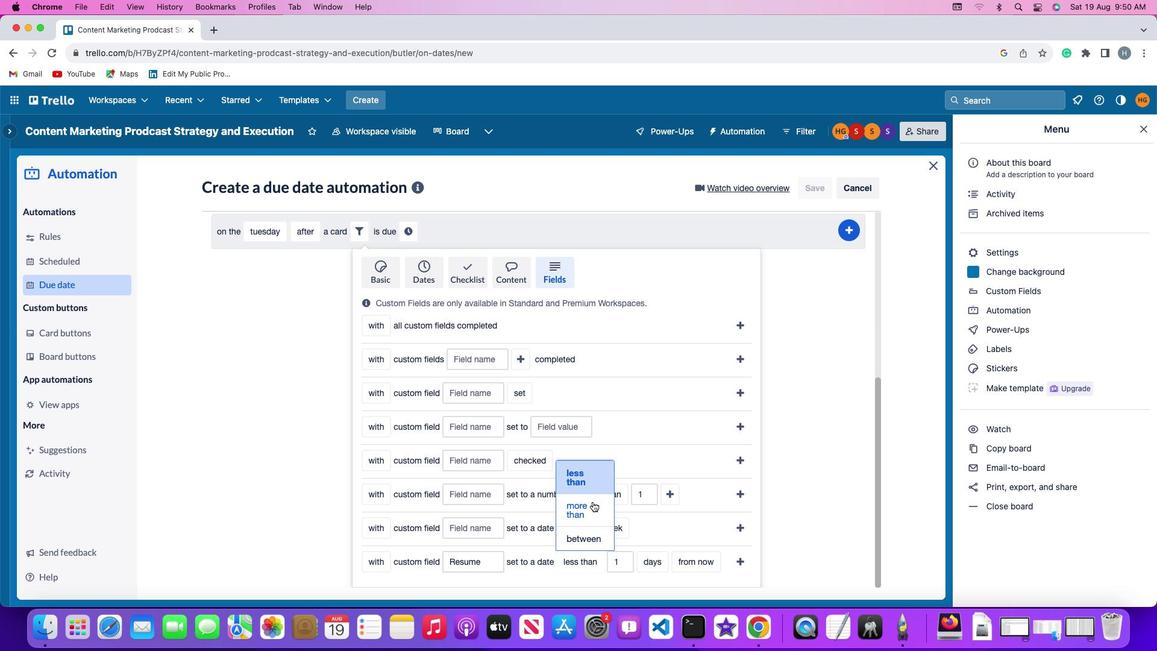 
Action: Mouse pressed left at (593, 501)
Screenshot: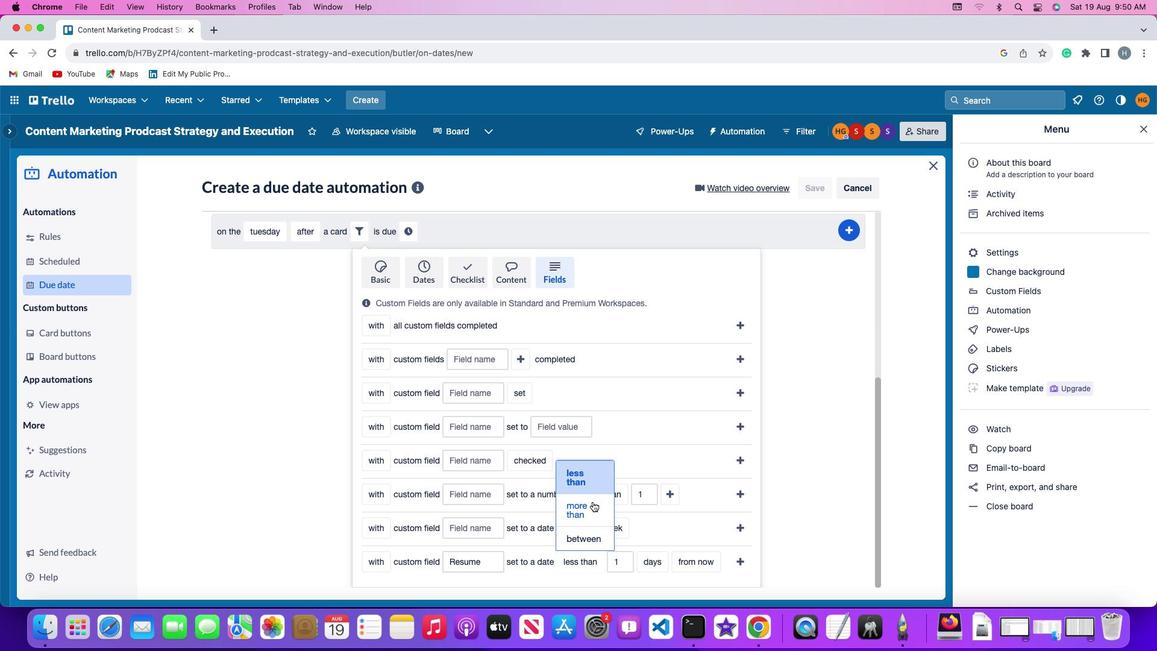 
Action: Mouse moved to (631, 561)
Screenshot: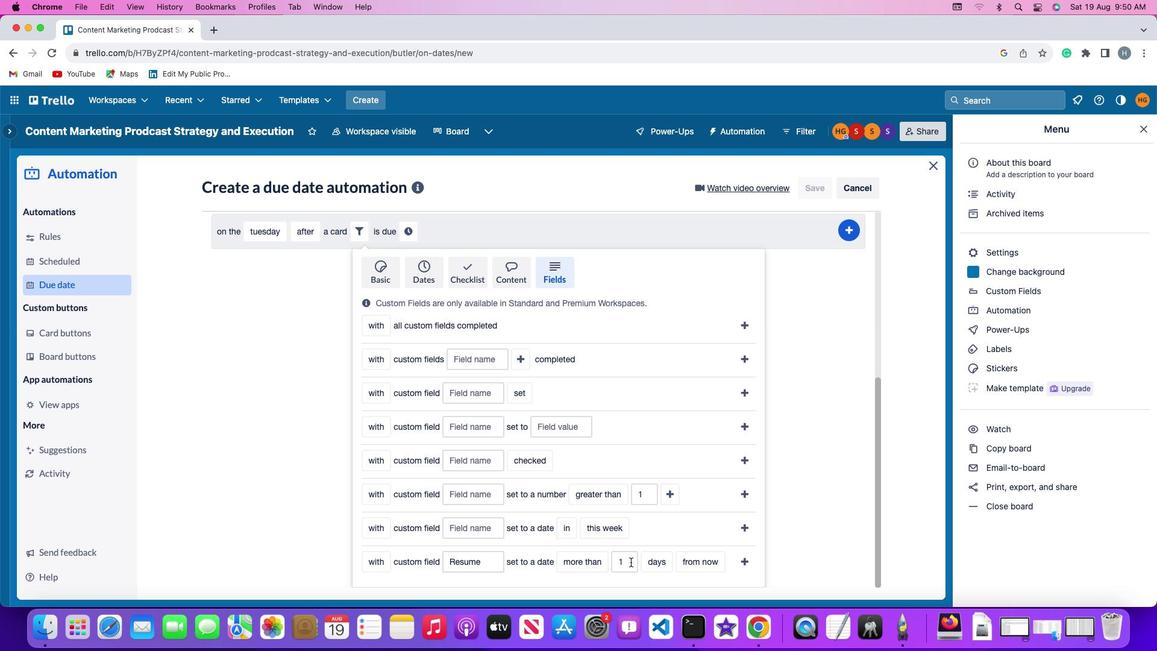 
Action: Mouse pressed left at (631, 561)
Screenshot: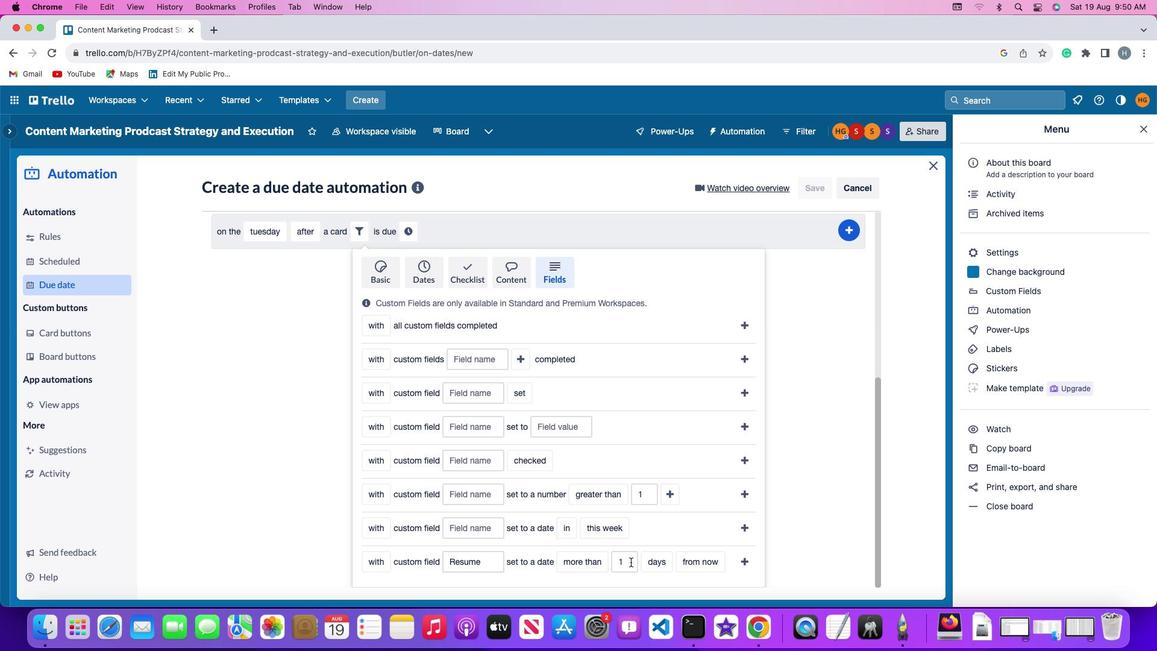 
Action: Mouse moved to (633, 567)
Screenshot: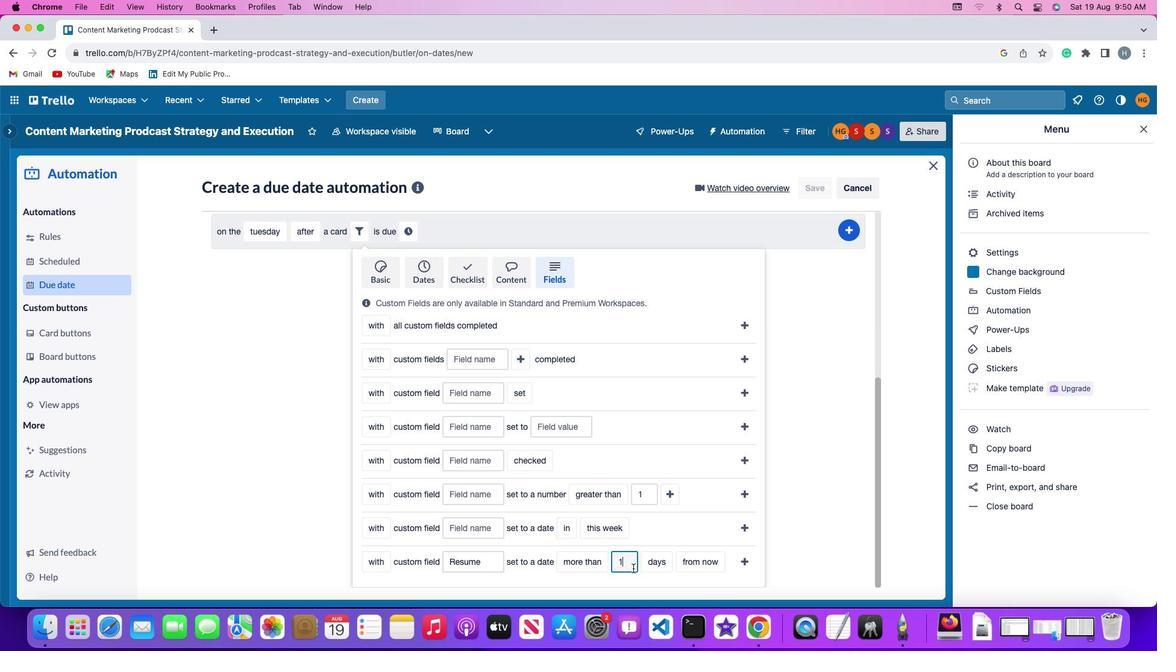 
Action: Key pressed Key.backspace'1'
Screenshot: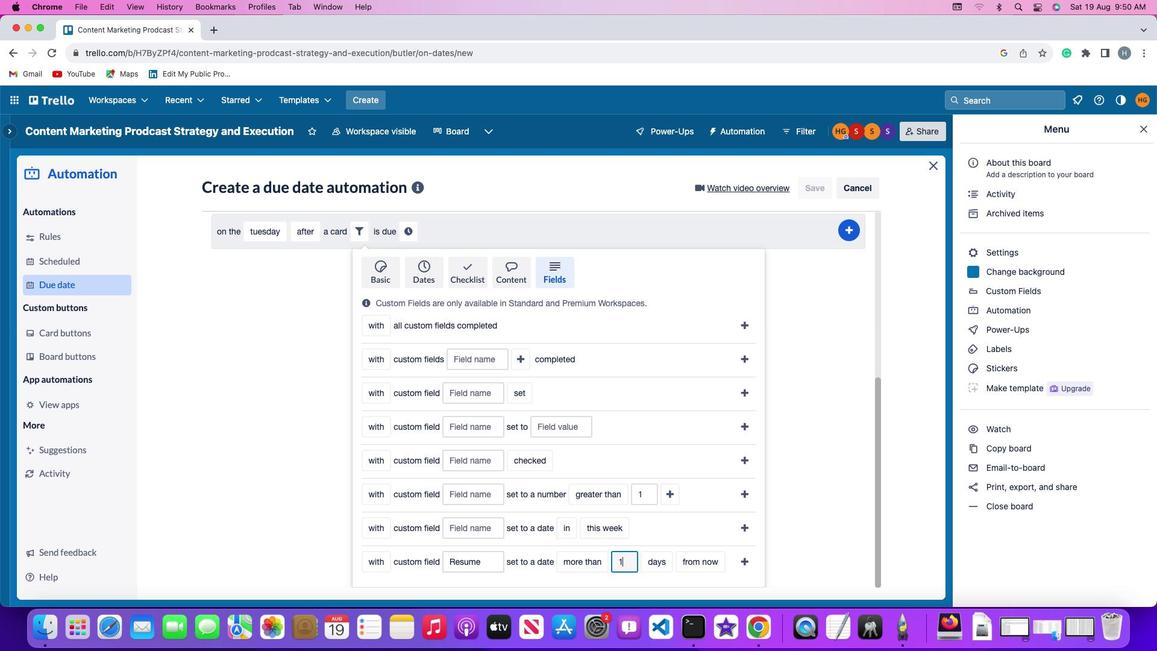 
Action: Mouse moved to (658, 571)
Screenshot: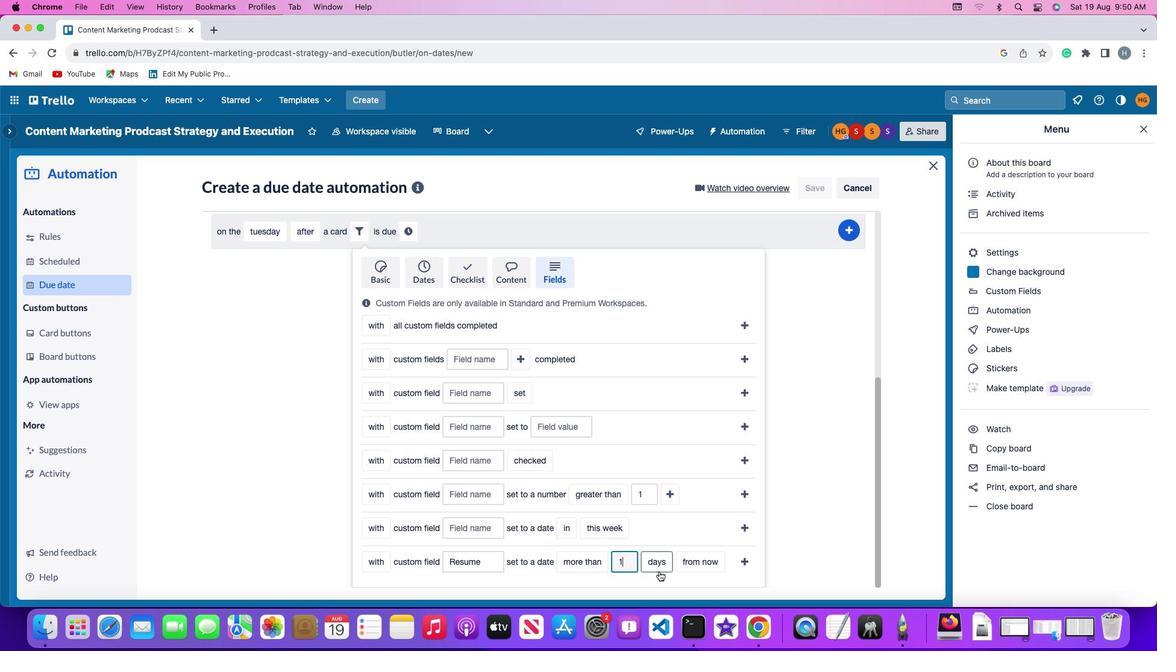 
Action: Mouse pressed left at (658, 571)
Screenshot: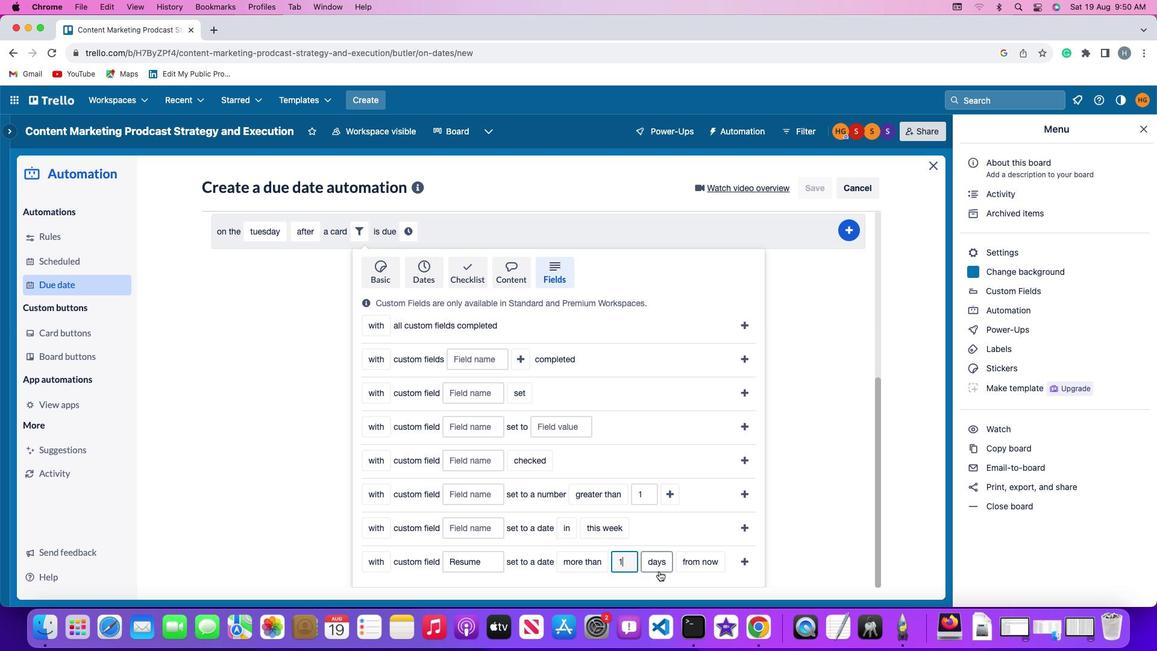 
Action: Mouse moved to (667, 512)
Screenshot: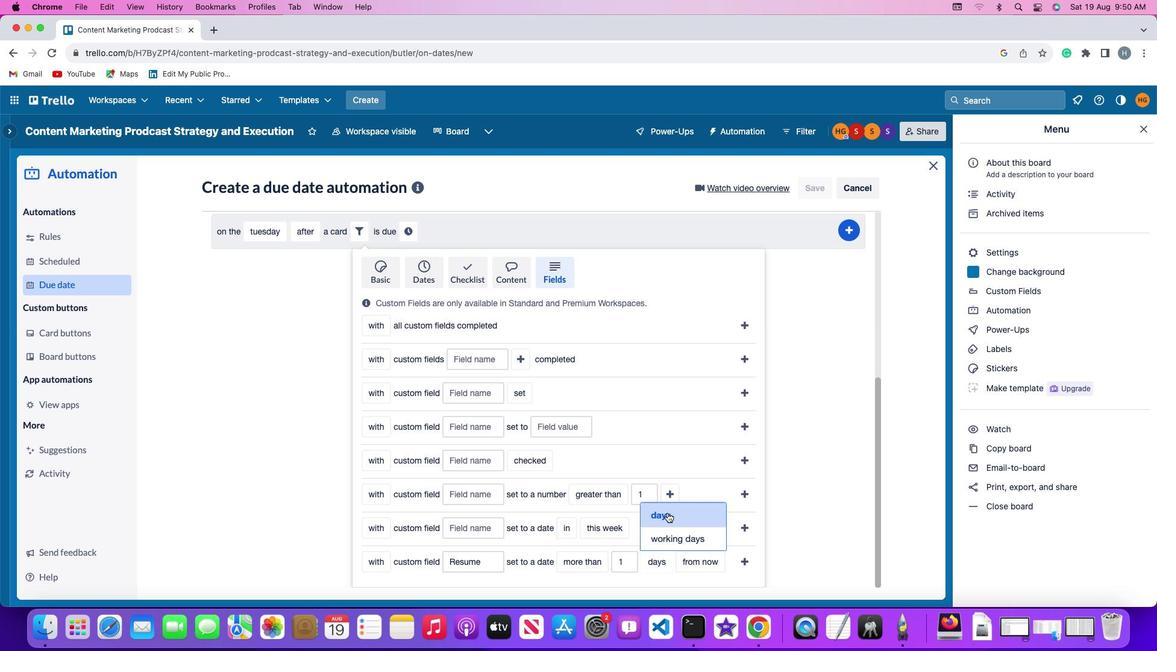 
Action: Mouse pressed left at (667, 512)
Screenshot: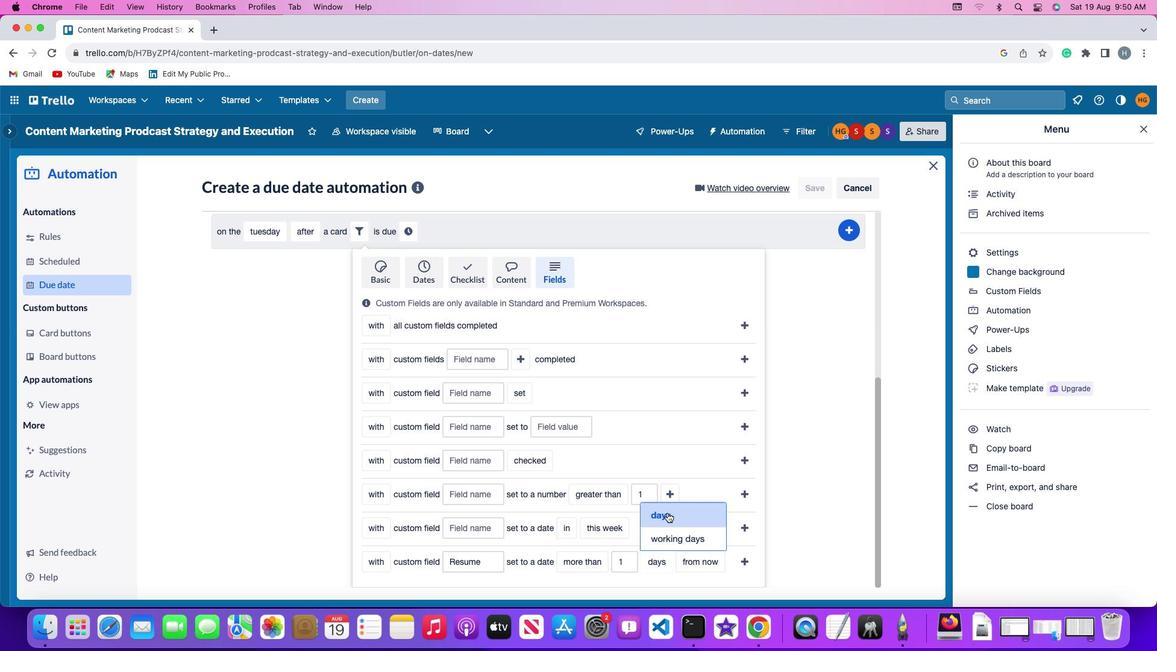 
Action: Mouse moved to (704, 555)
Screenshot: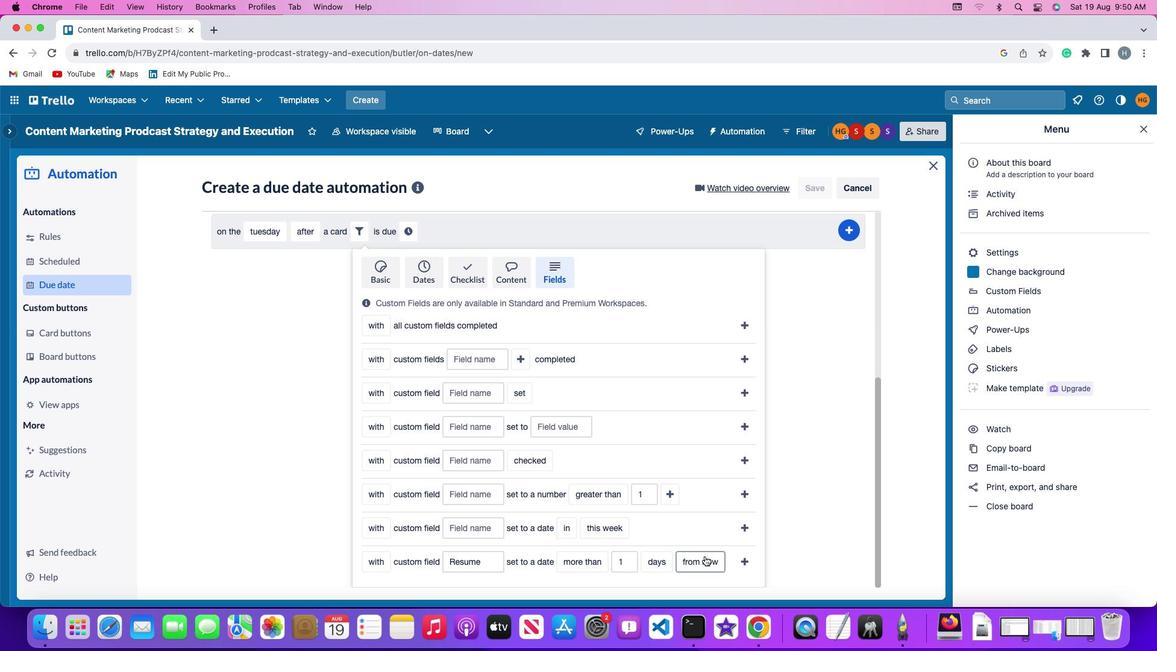
Action: Mouse pressed left at (704, 555)
Screenshot: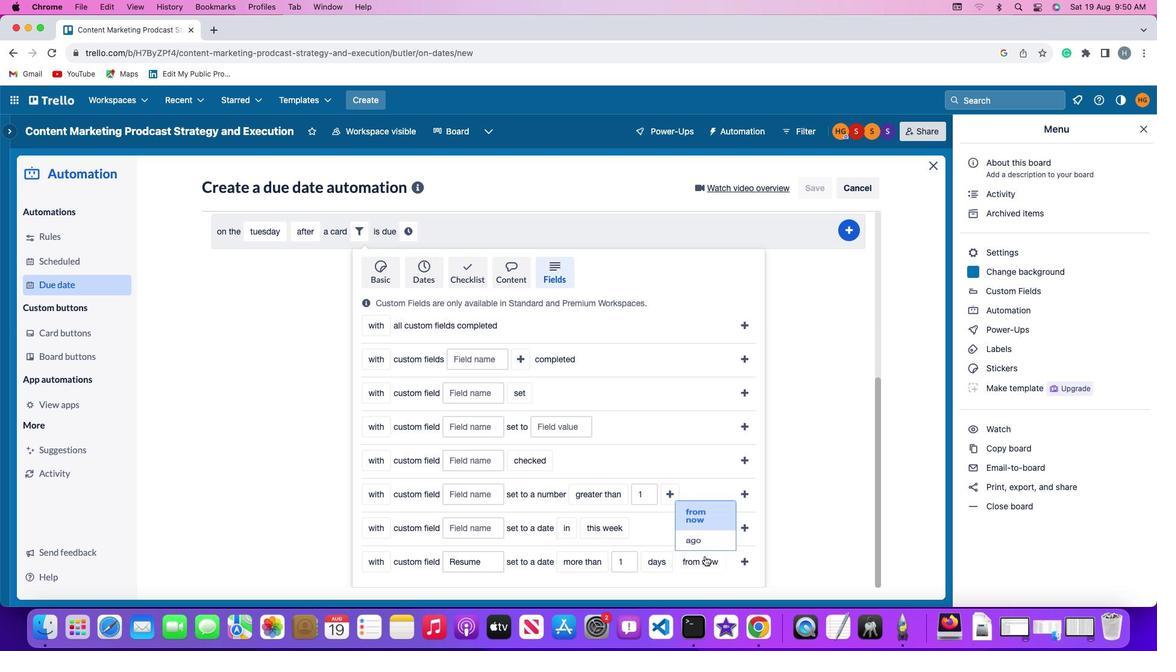 
Action: Mouse moved to (705, 512)
Screenshot: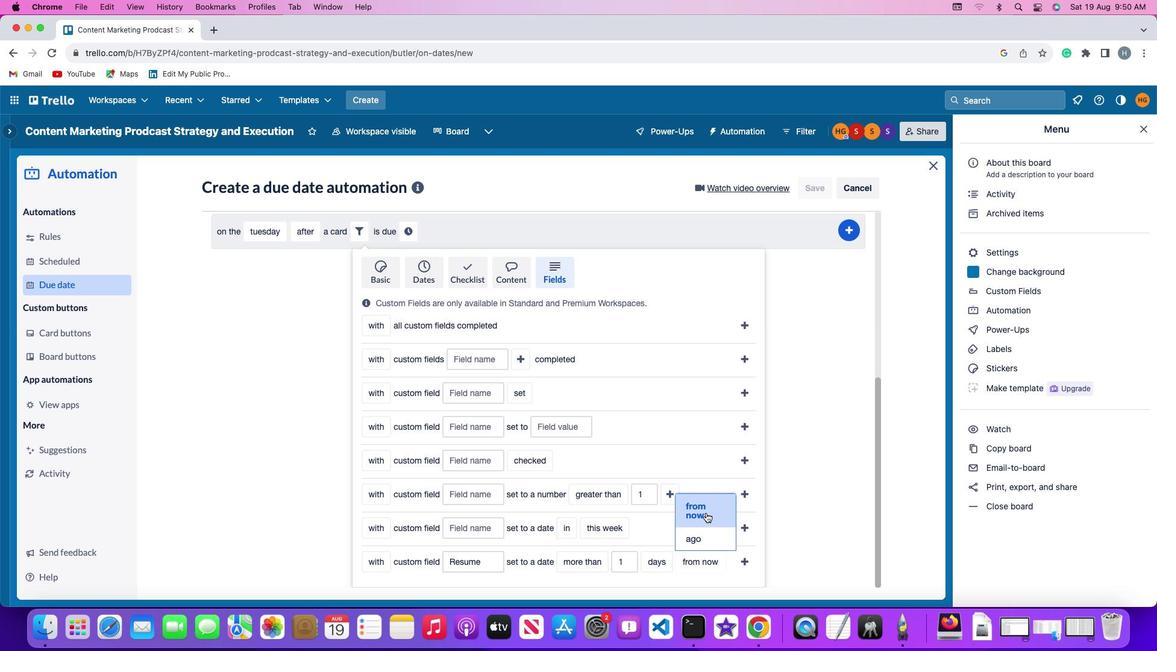 
Action: Mouse pressed left at (705, 512)
Screenshot: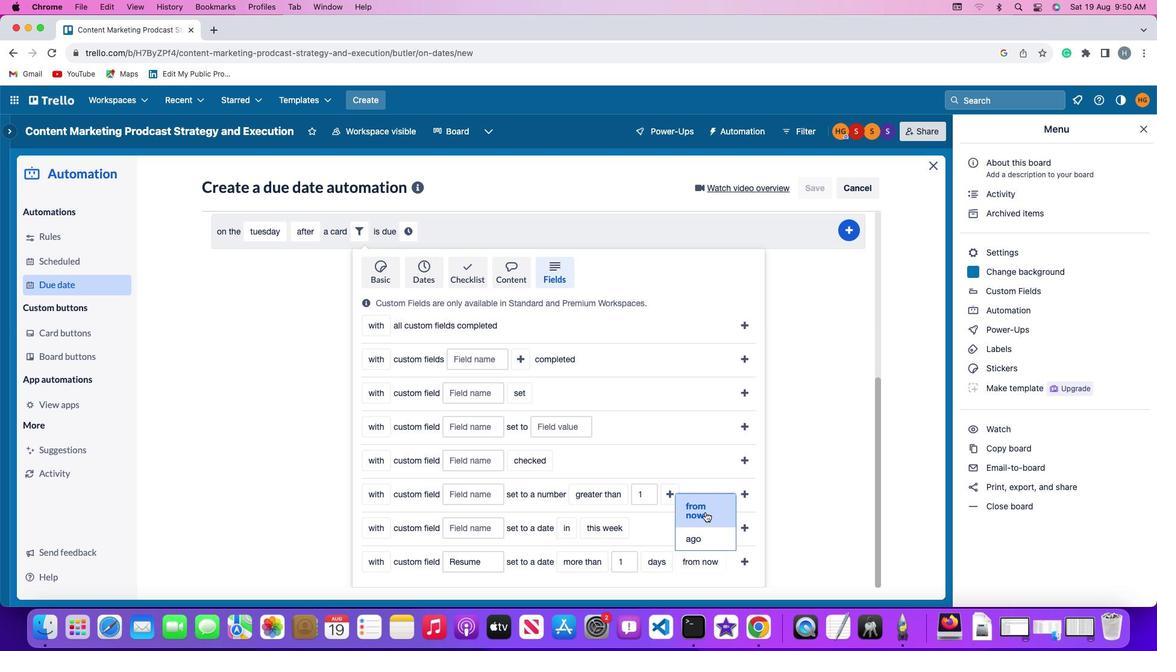 
Action: Mouse moved to (743, 563)
Screenshot: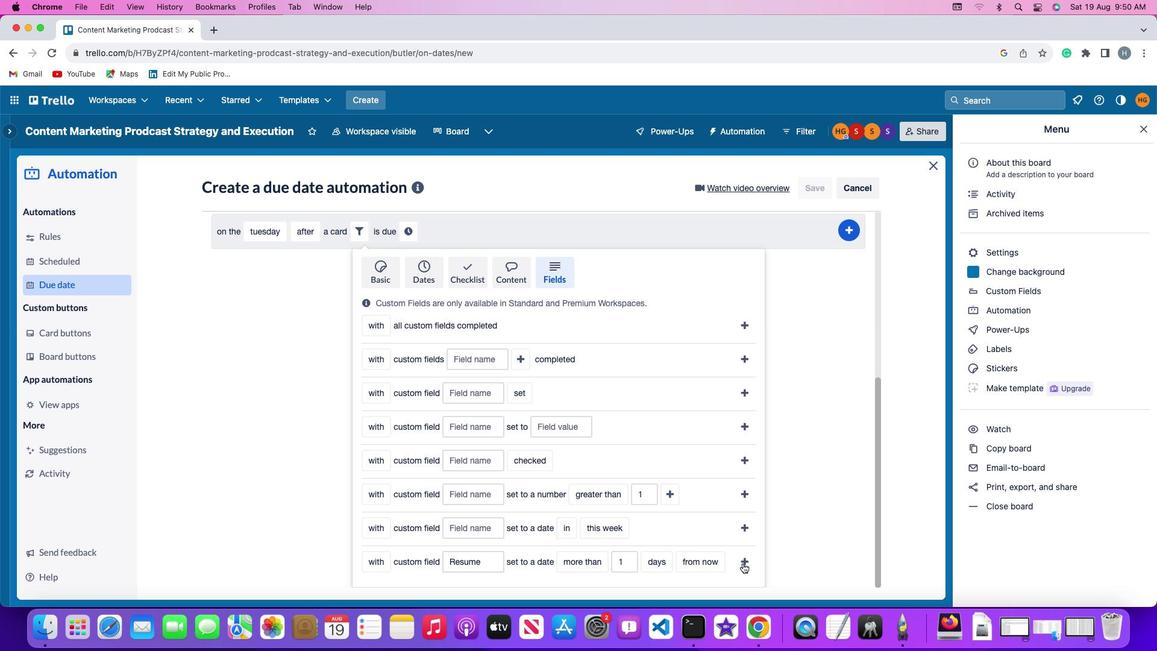 
Action: Mouse pressed left at (743, 563)
Screenshot: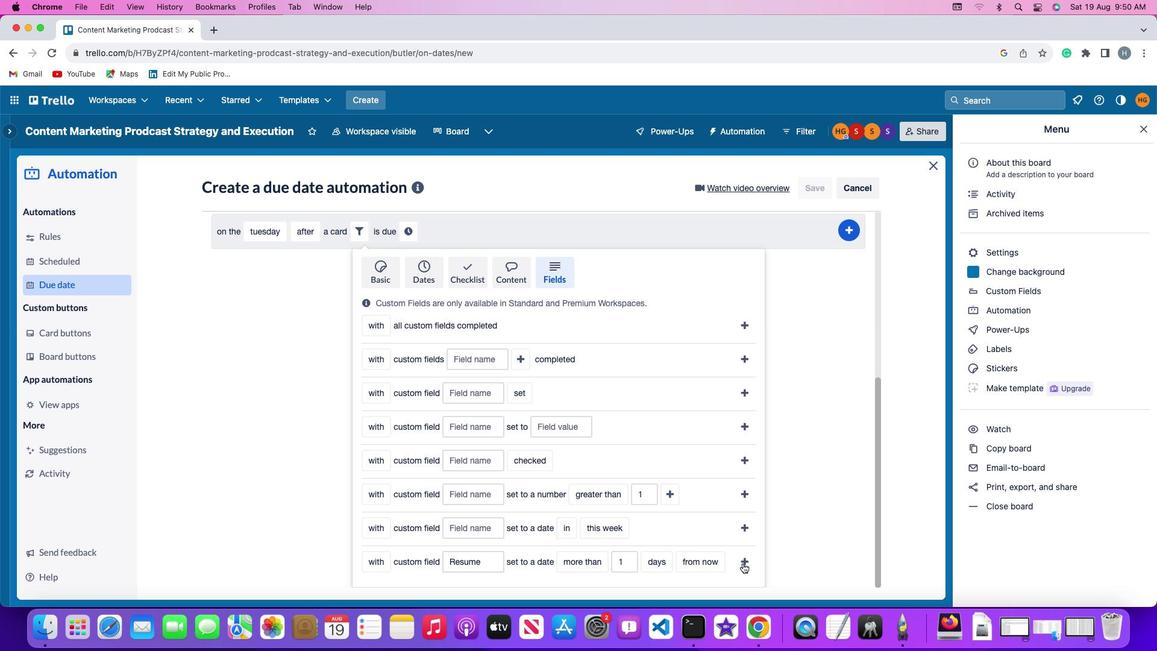 
Action: Mouse moved to (704, 526)
Screenshot: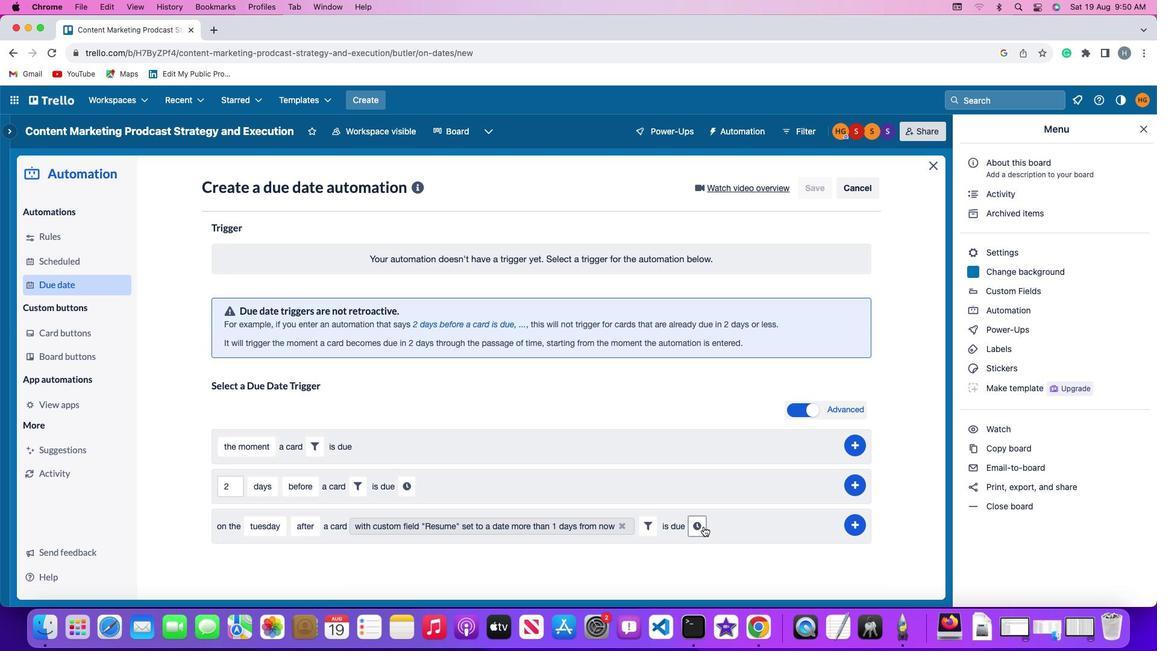 
Action: Mouse pressed left at (704, 526)
Screenshot: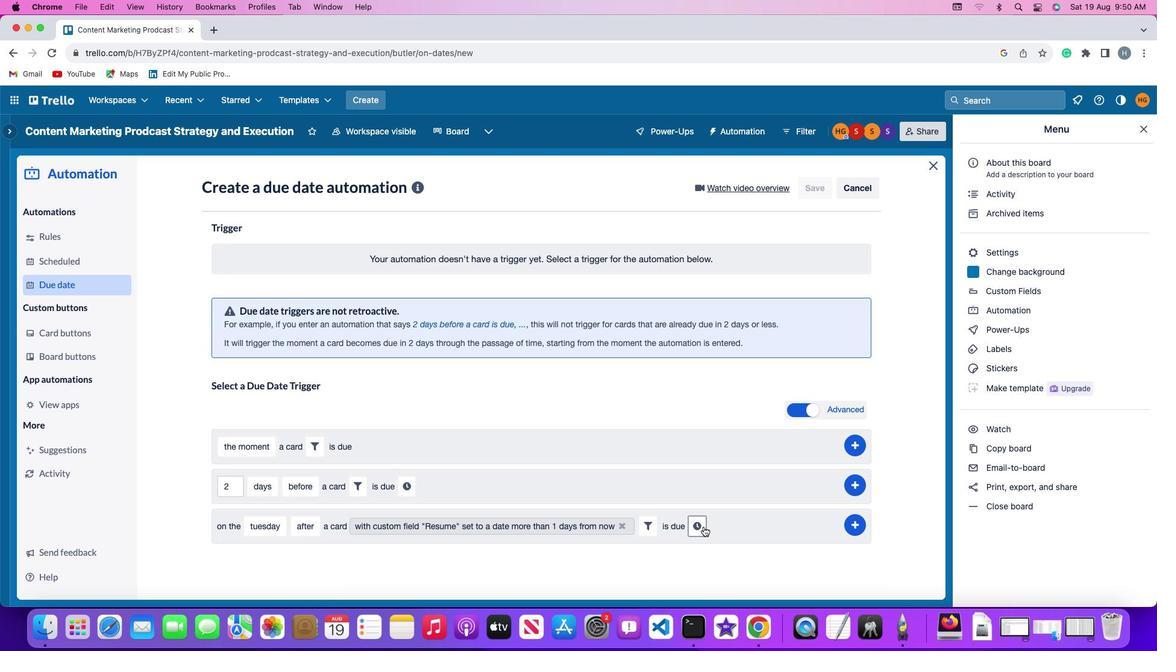 
Action: Mouse moved to (723, 531)
Screenshot: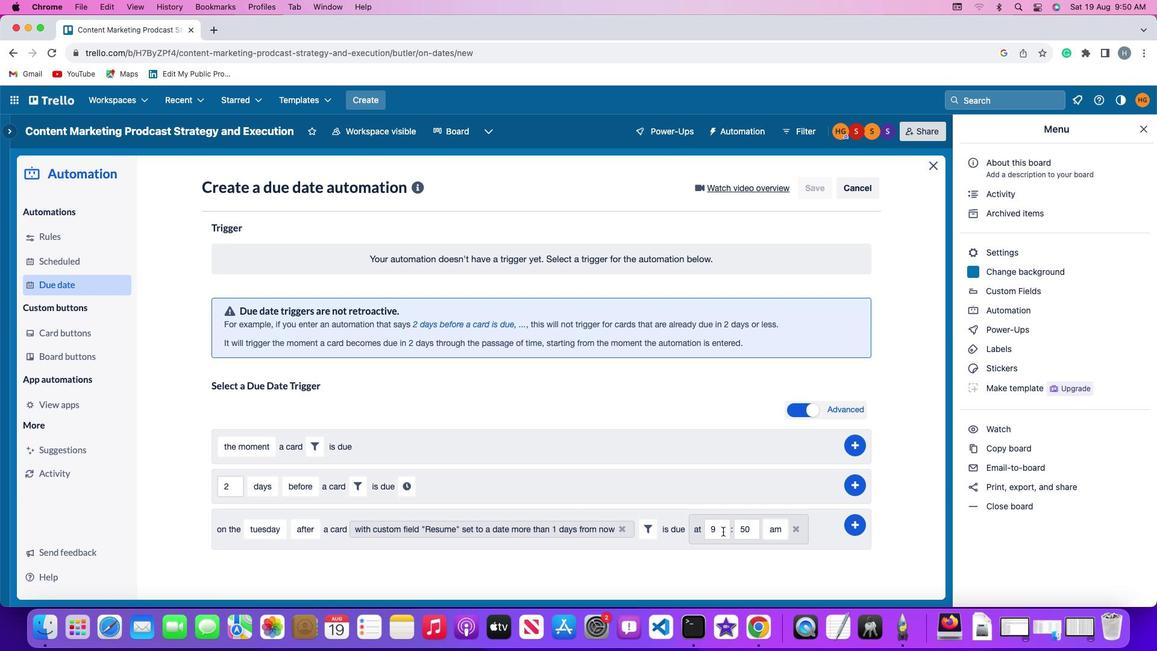 
Action: Mouse pressed left at (723, 531)
Screenshot: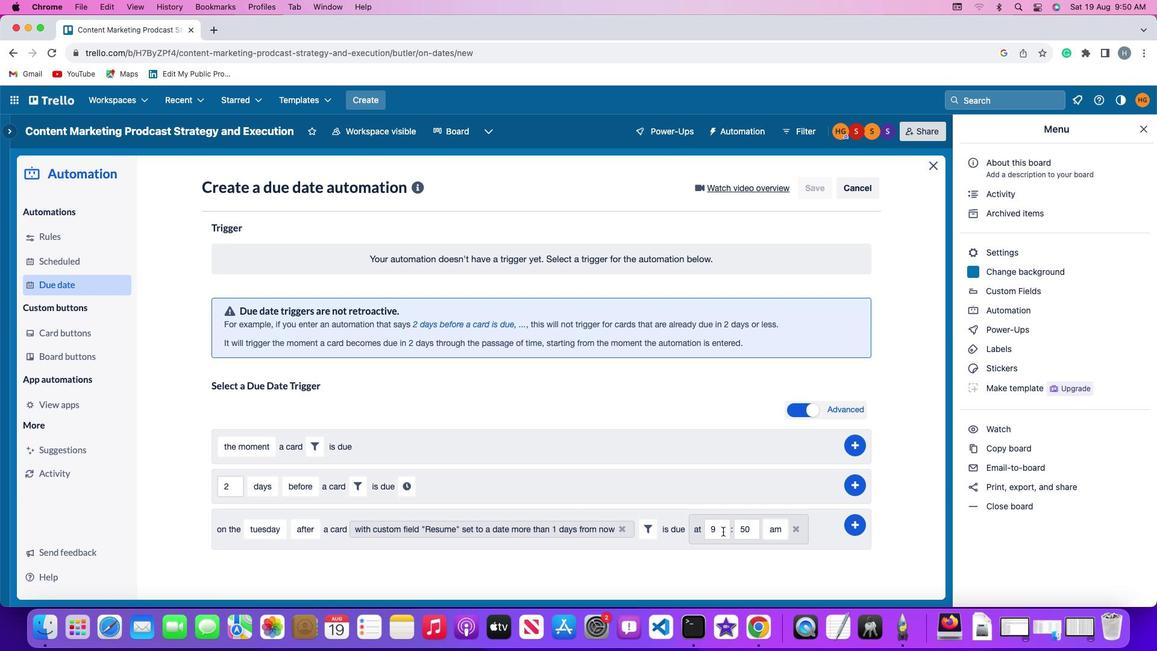 
Action: Mouse moved to (722, 531)
Screenshot: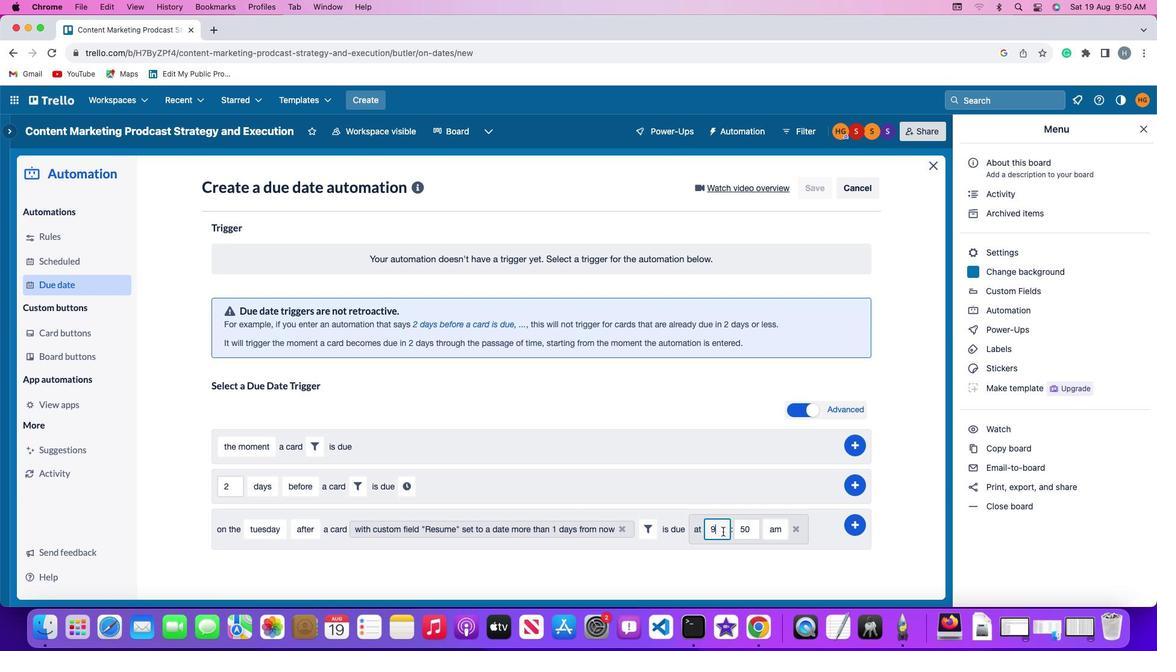 
Action: Key pressed Key.backspace
Screenshot: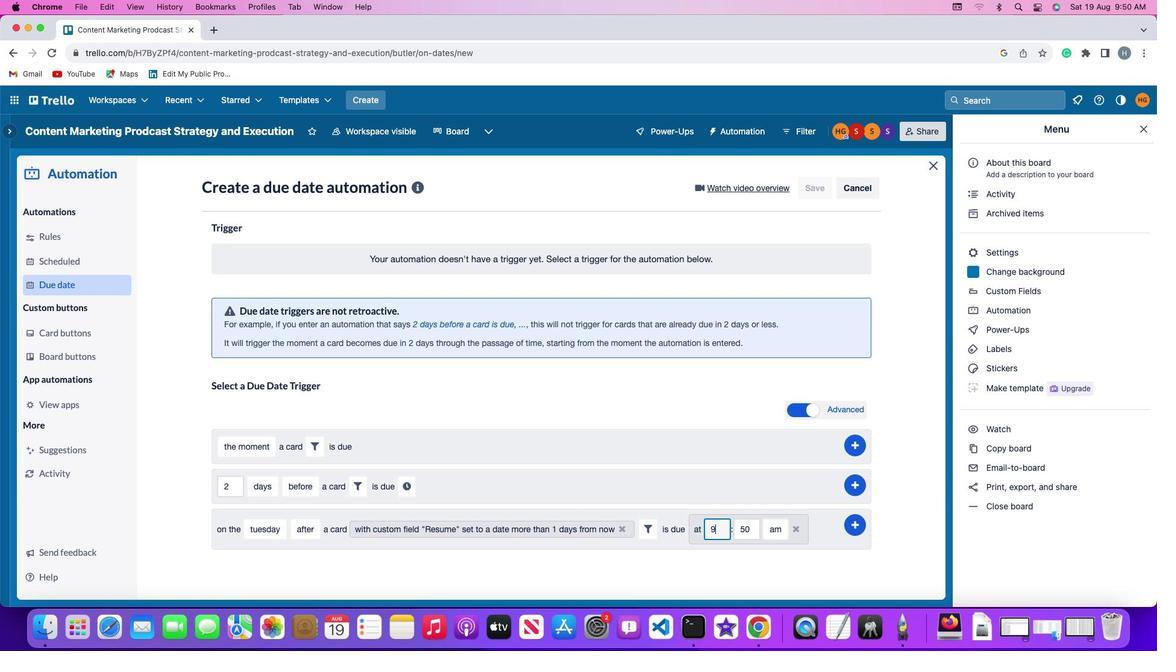 
Action: Mouse moved to (721, 531)
Screenshot: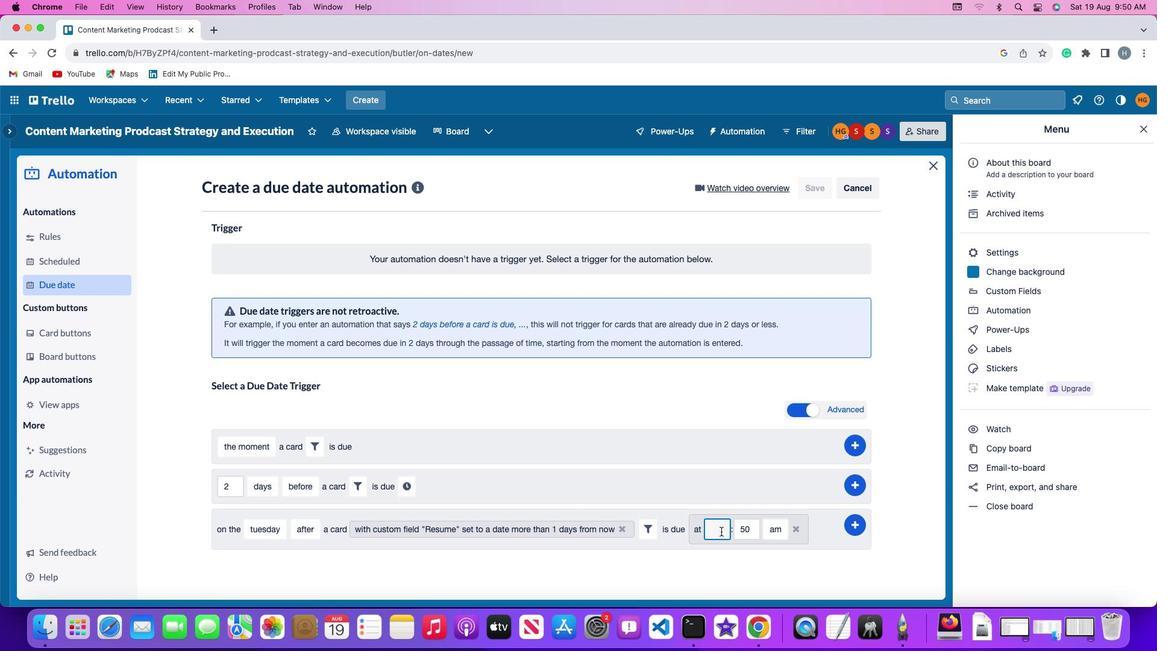 
Action: Key pressed '1''1'
Screenshot: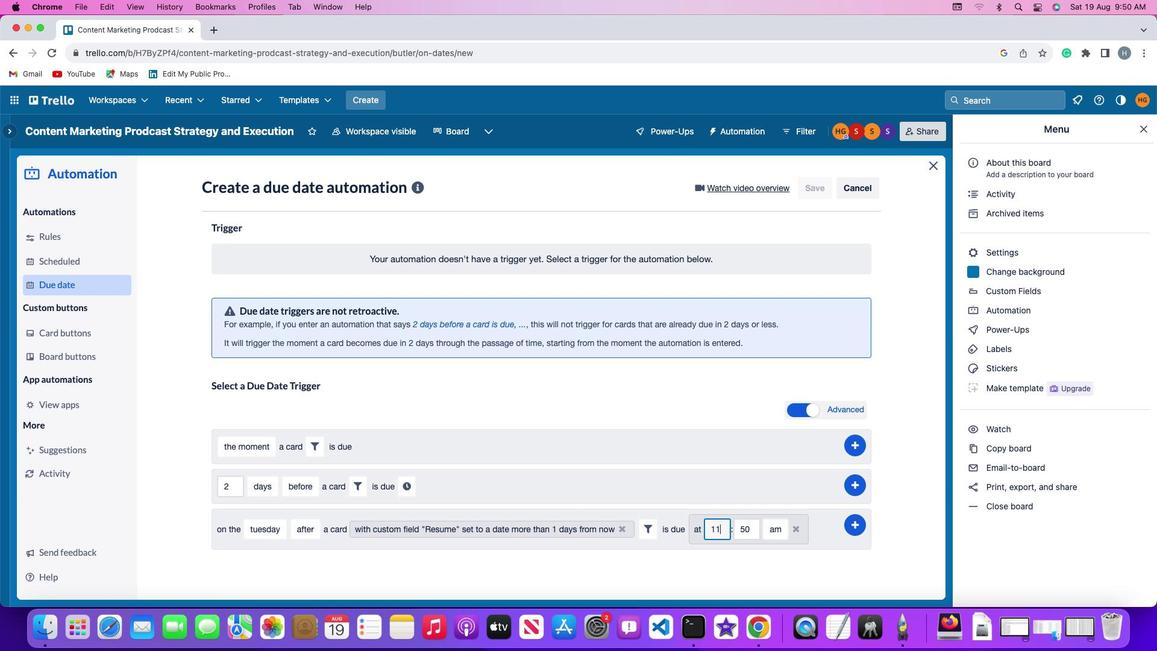 
Action: Mouse moved to (751, 529)
Screenshot: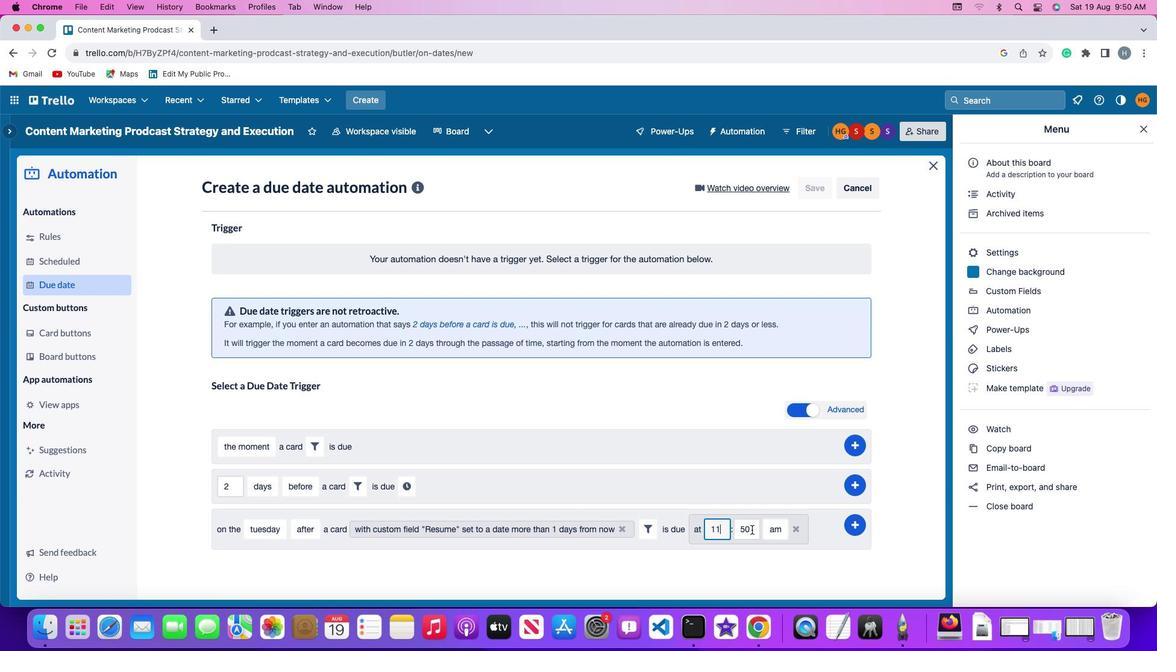 
Action: Mouse pressed left at (751, 529)
Screenshot: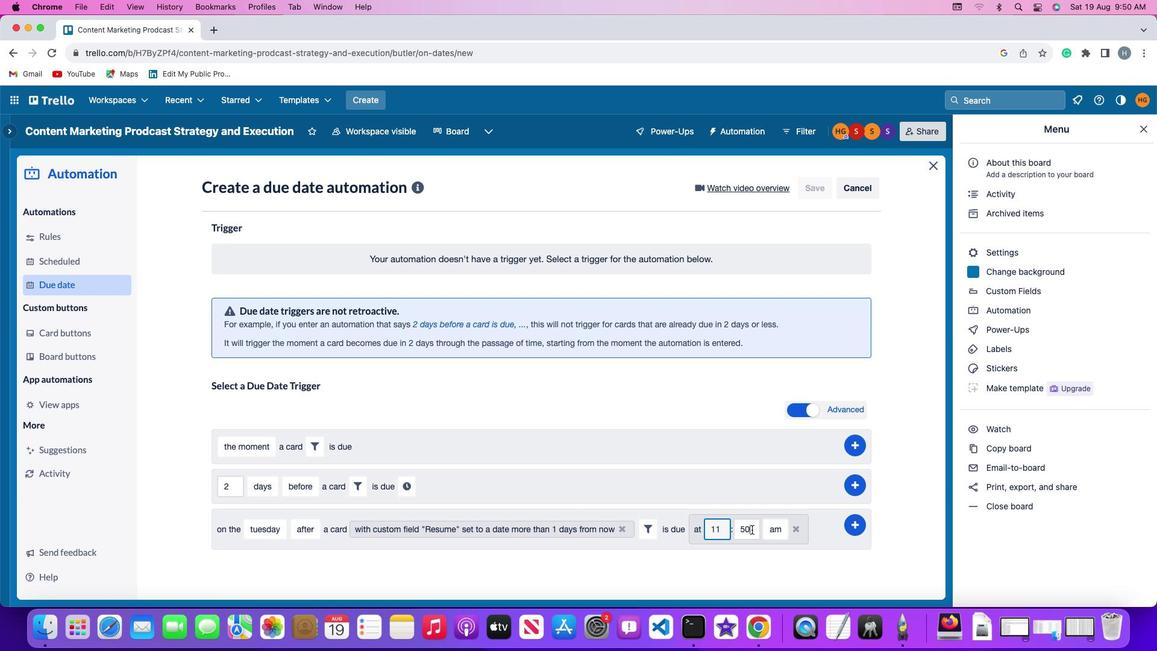 
Action: Key pressed Key.backspace
Screenshot: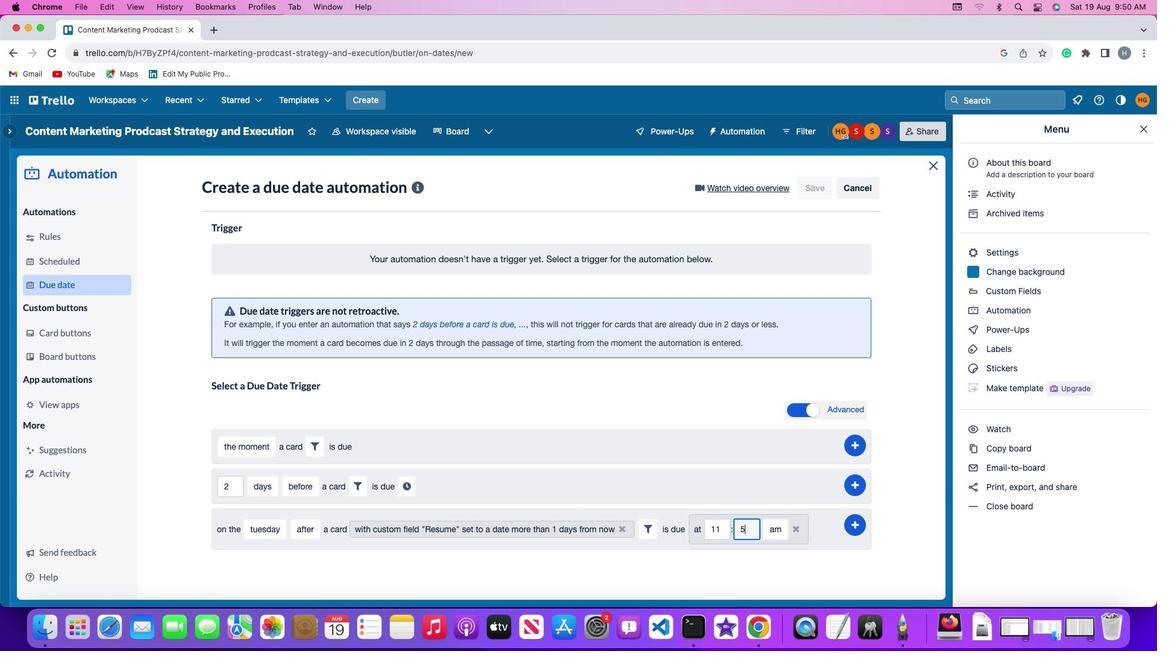 
Action: Mouse moved to (751, 529)
Screenshot: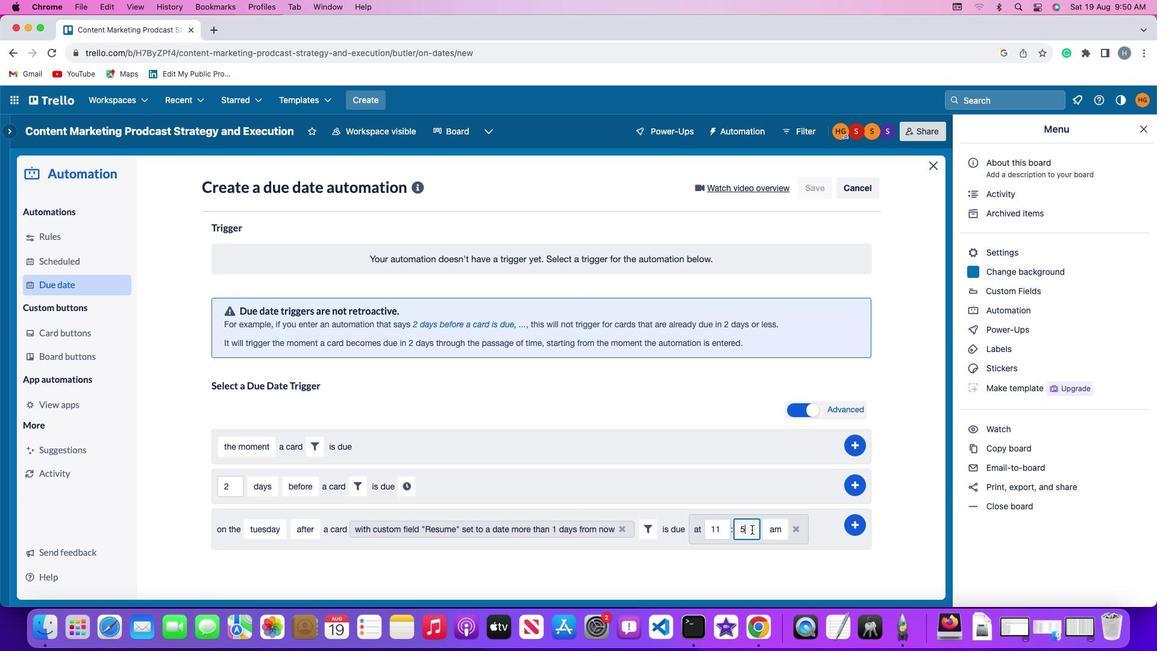 
Action: Key pressed Key.backspace'0''0'
Screenshot: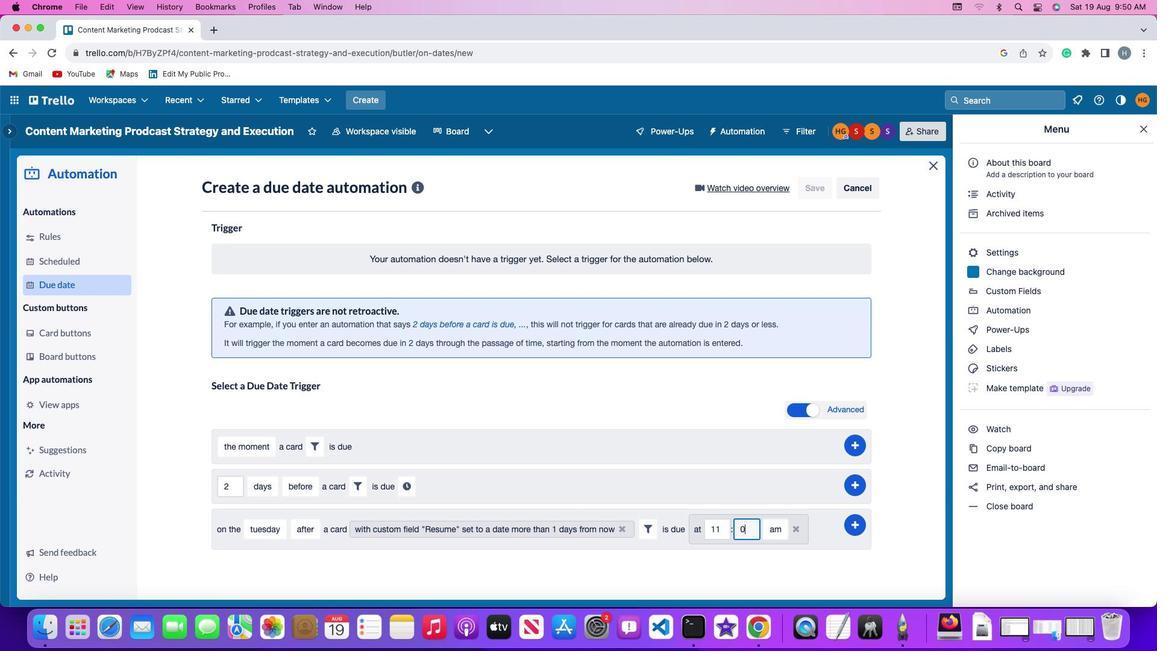 
Action: Mouse moved to (771, 528)
Screenshot: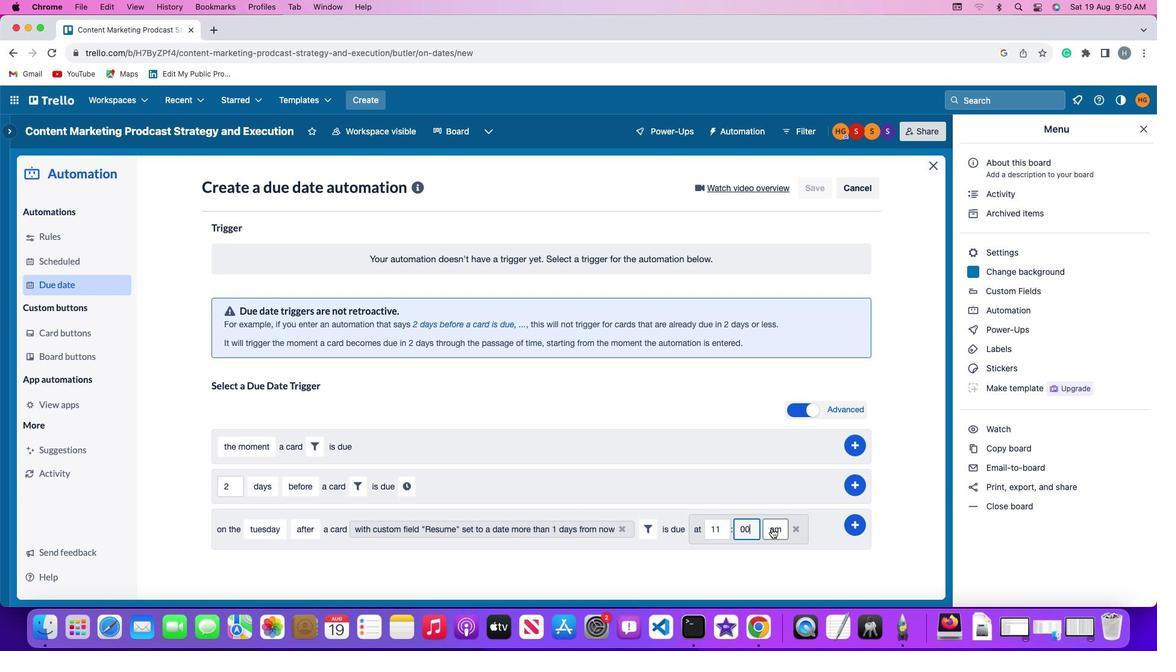 
Action: Mouse pressed left at (771, 528)
Screenshot: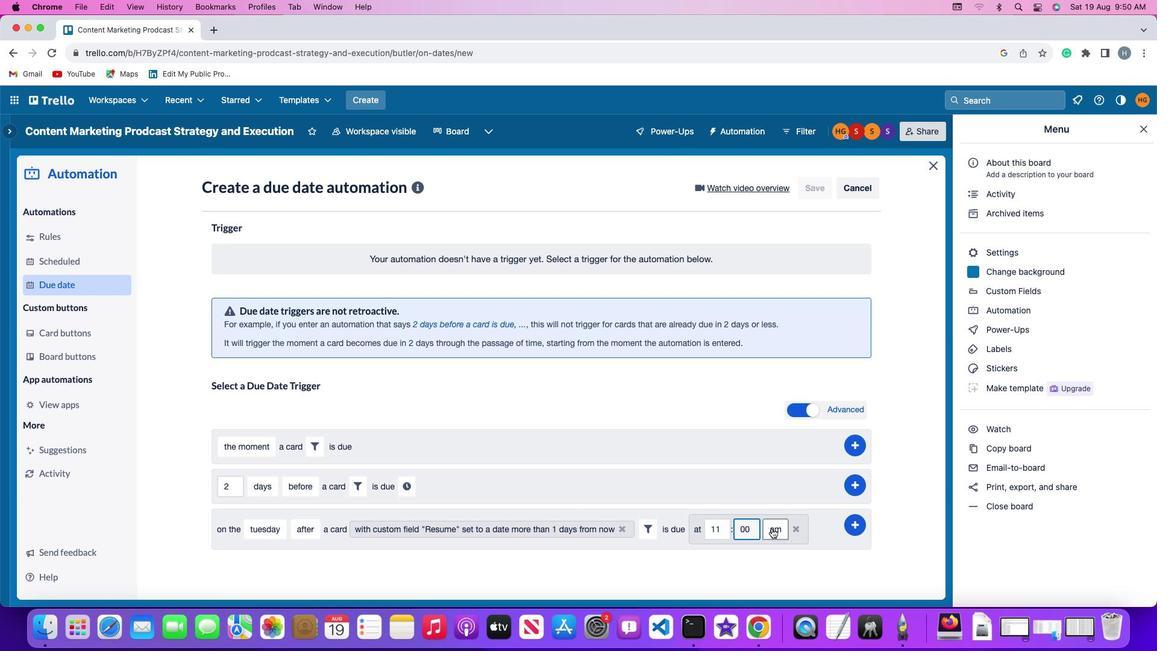 
Action: Mouse moved to (772, 553)
Screenshot: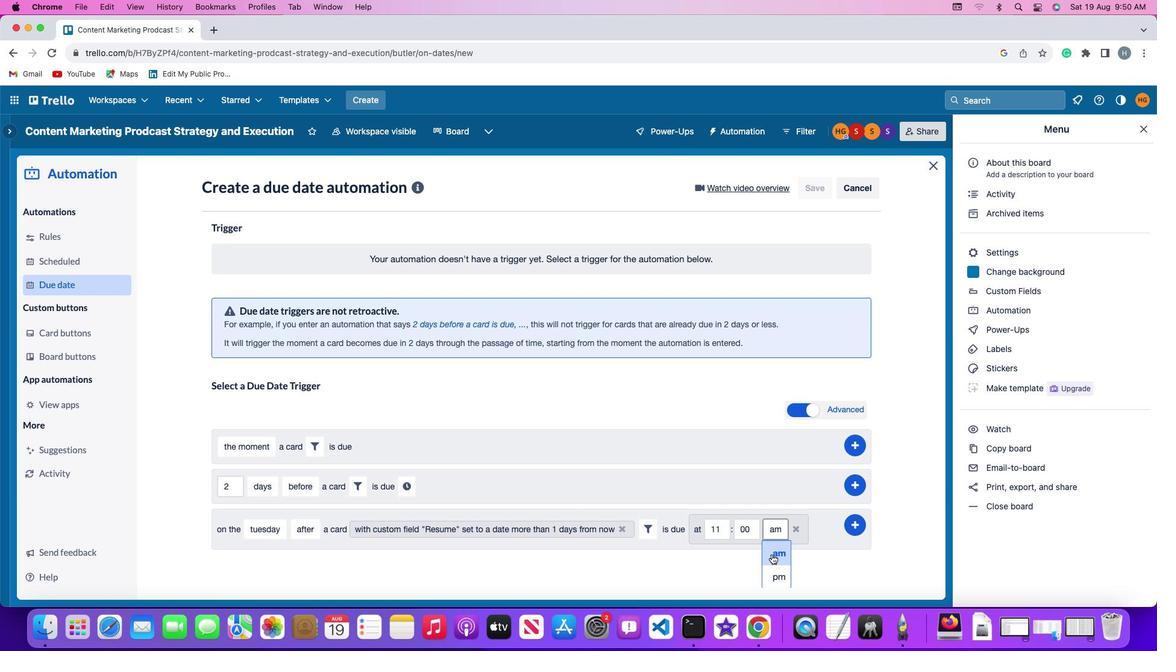 
Action: Mouse pressed left at (772, 553)
Screenshot: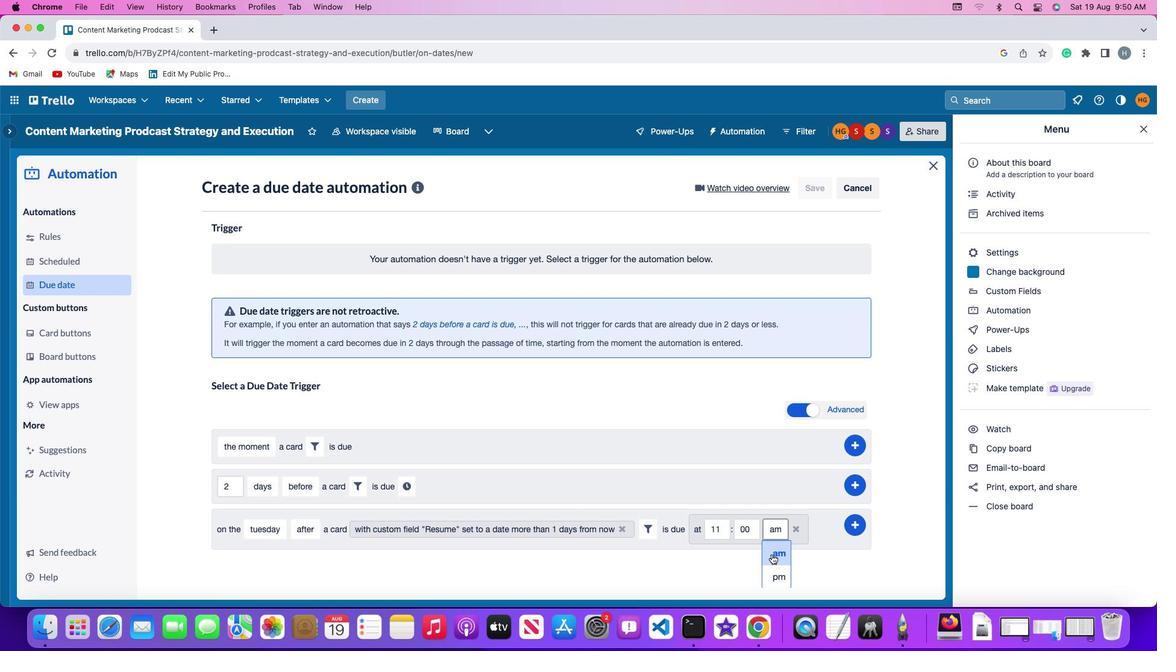 
Action: Mouse moved to (853, 523)
Screenshot: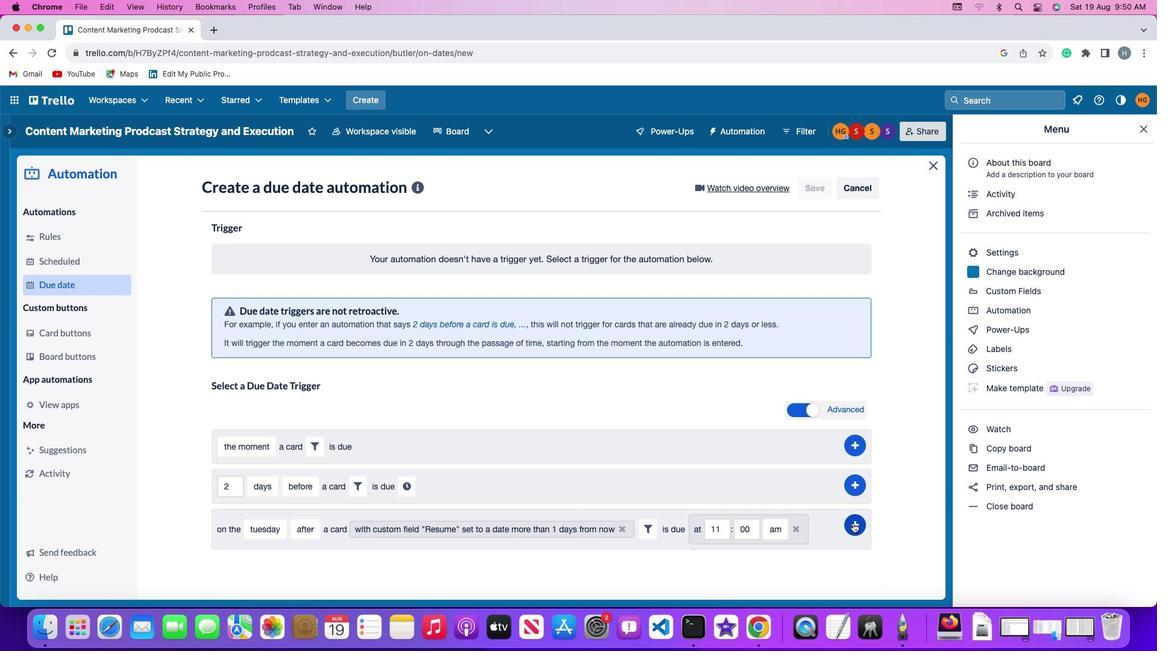 
Action: Mouse pressed left at (853, 523)
Screenshot: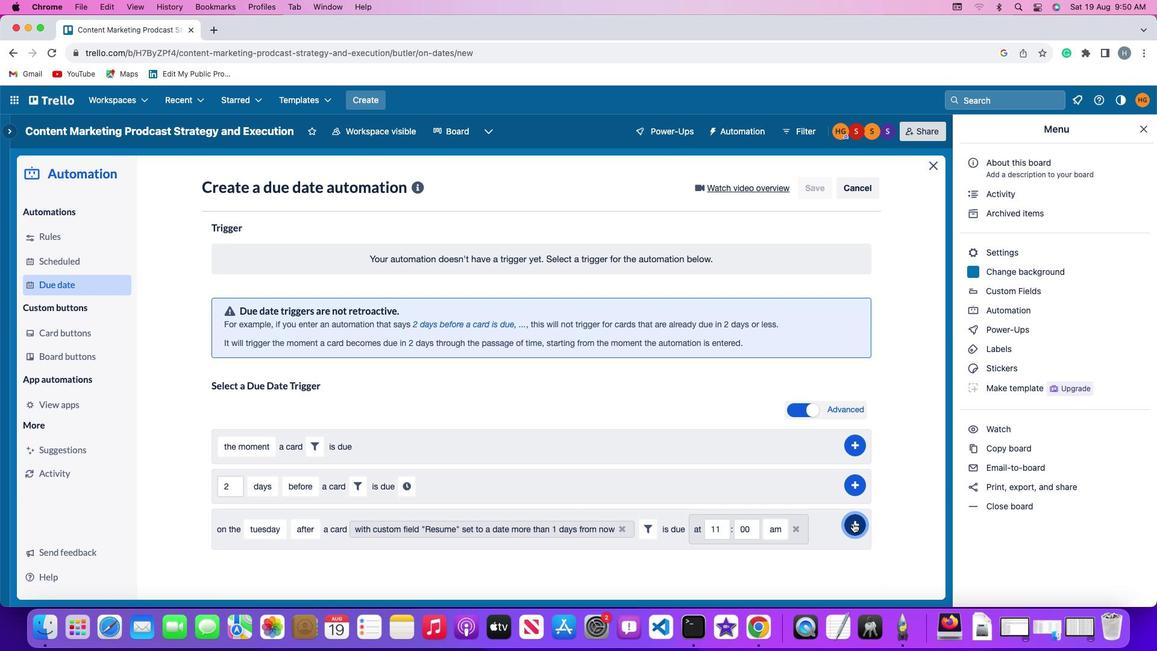 
Action: Mouse moved to (913, 440)
Screenshot: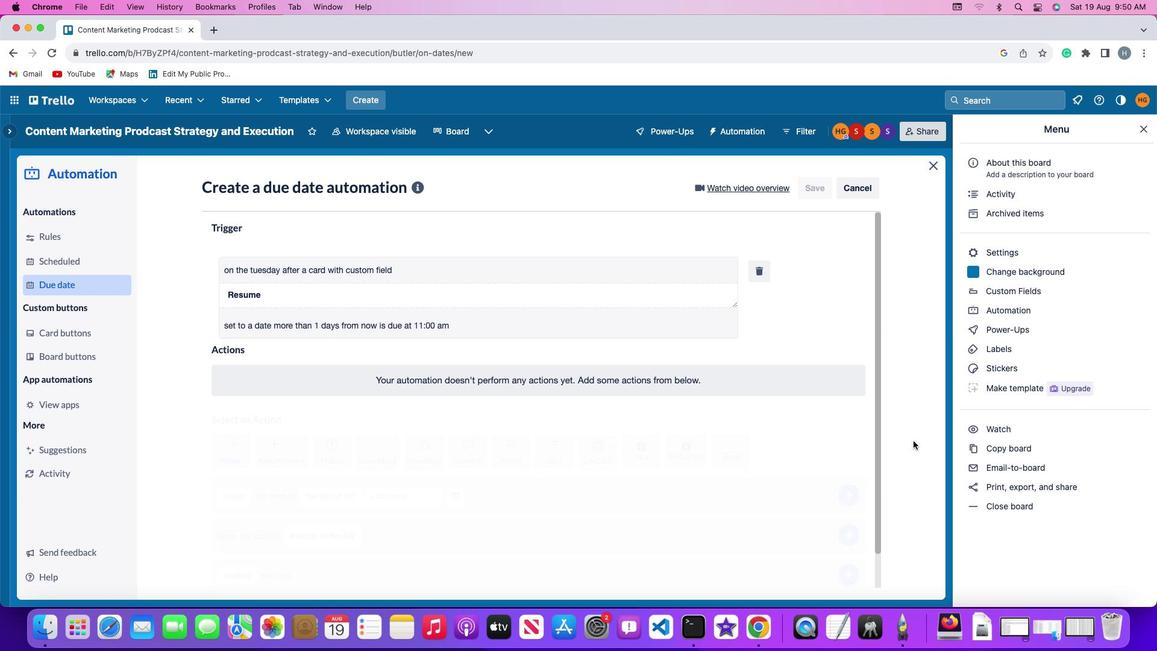 
